 Task: Compose an email with the signature James Flores with the subject Confirmation of a payment and the message As a reminder, our team meeting is scheduled for tomorrow at 10 AM. Please make sure to attend or let us know if you wont be able to make it. from softage.5@softage.net to softage.9@softage.net, select first sentence, change the font color from current to purple and background color to black Send the email. Finally, move the email from Sent Items to the label Educational resources
Action: Mouse moved to (851, 69)
Screenshot: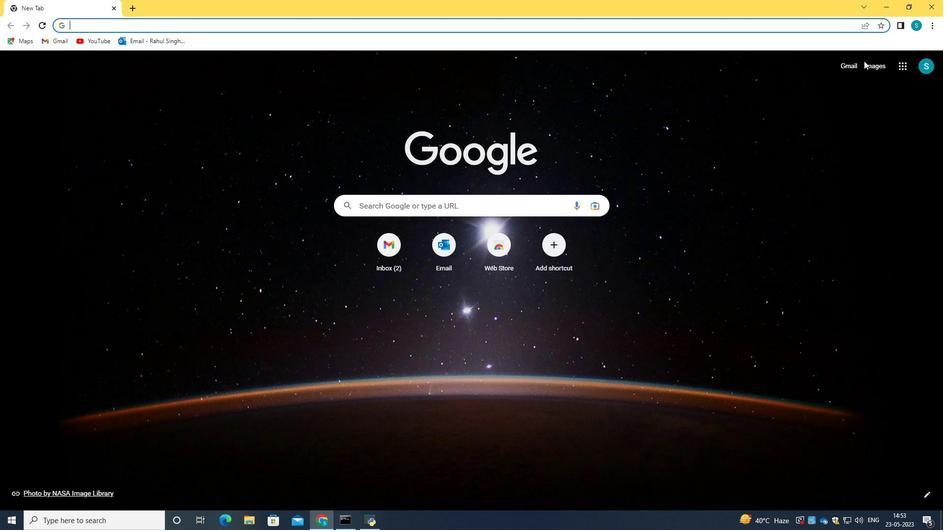 
Action: Mouse pressed left at (851, 69)
Screenshot: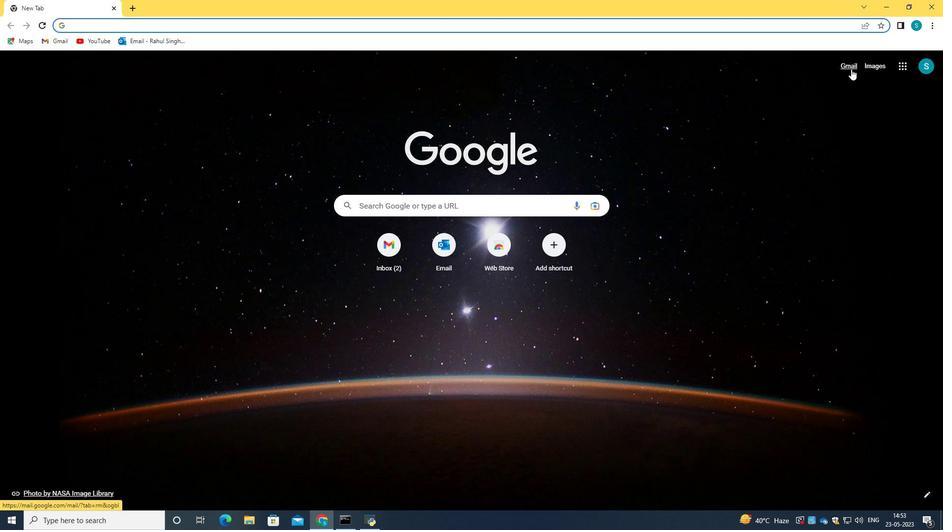 
Action: Mouse moved to (471, 153)
Screenshot: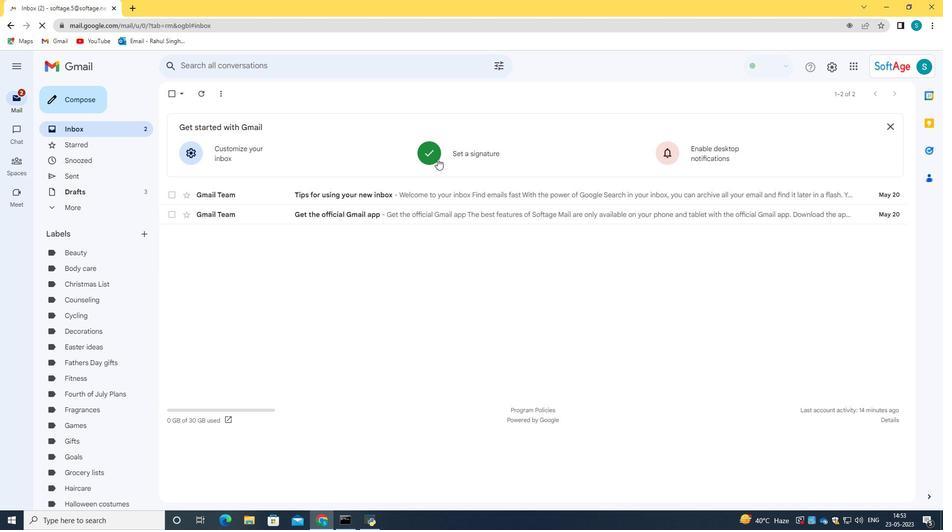 
Action: Mouse pressed left at (471, 153)
Screenshot: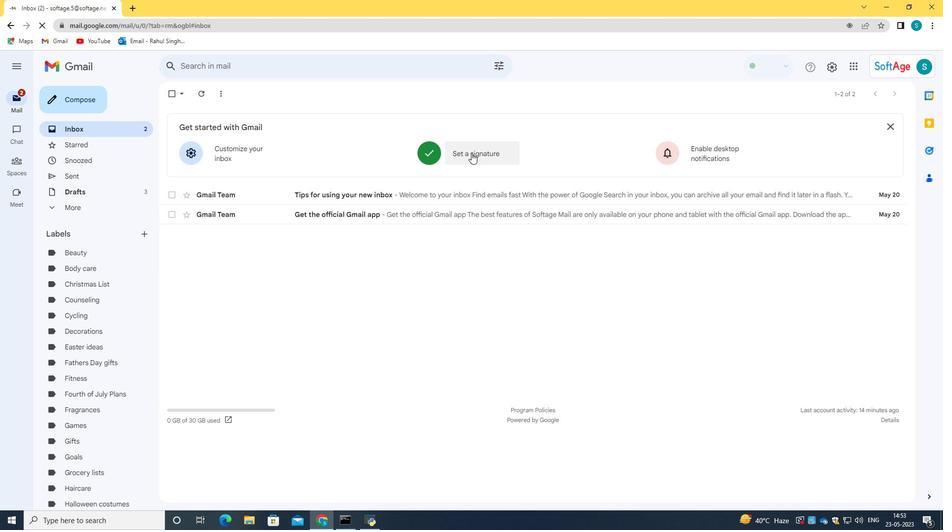 
Action: Mouse moved to (475, 248)
Screenshot: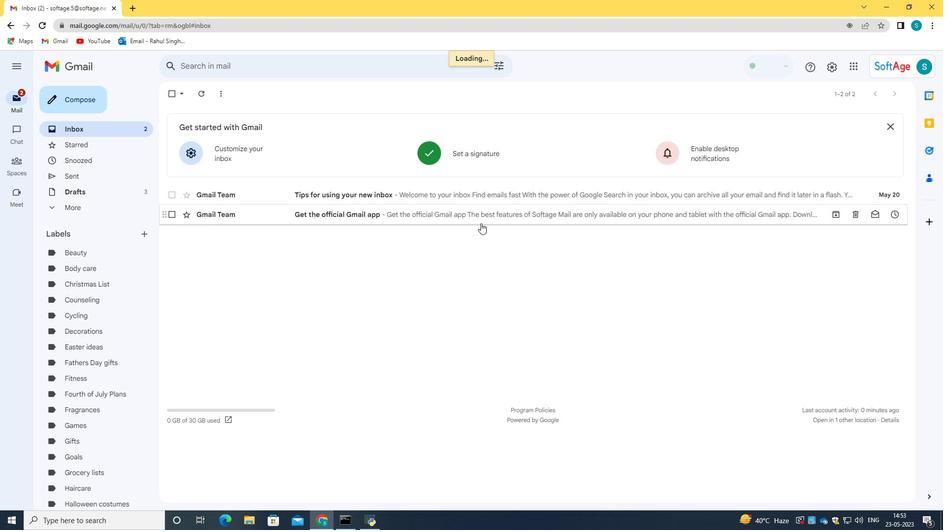 
Action: Mouse scrolled (475, 248) with delta (0, 0)
Screenshot: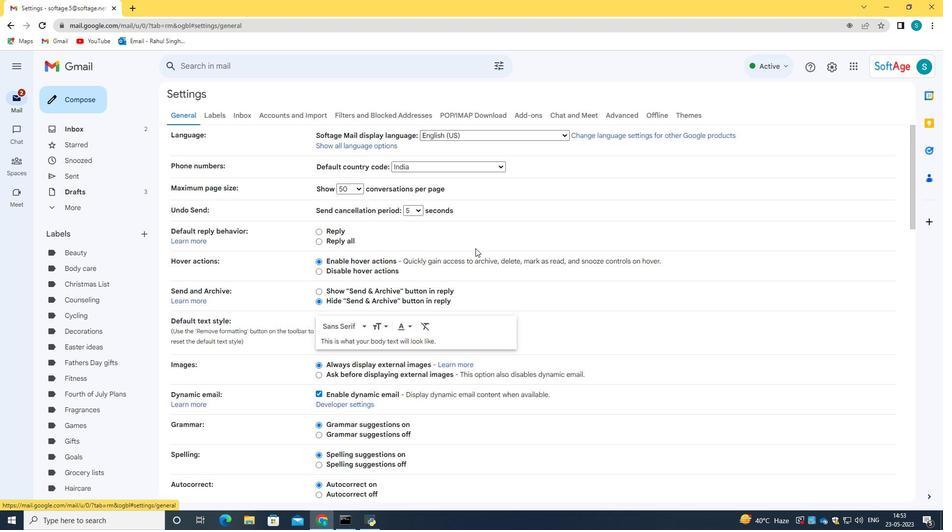 
Action: Mouse scrolled (475, 248) with delta (0, 0)
Screenshot: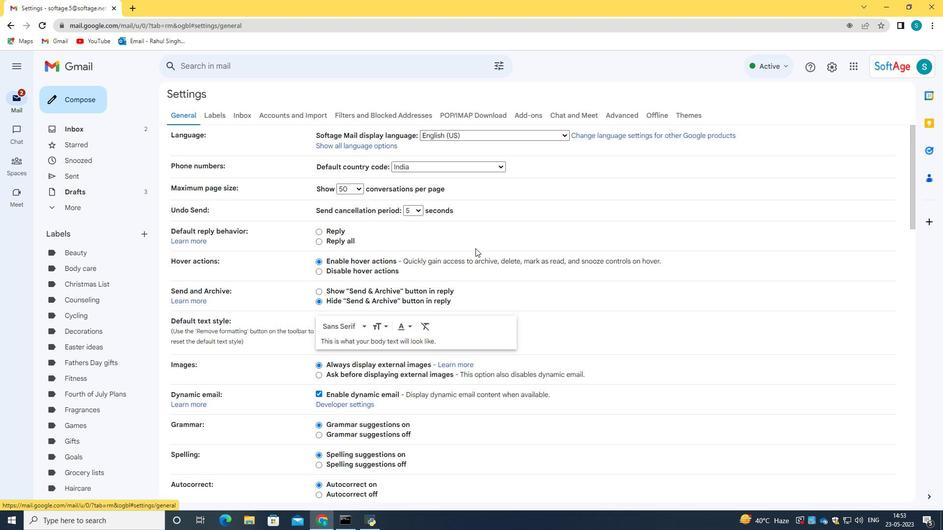 
Action: Mouse scrolled (475, 248) with delta (0, 0)
Screenshot: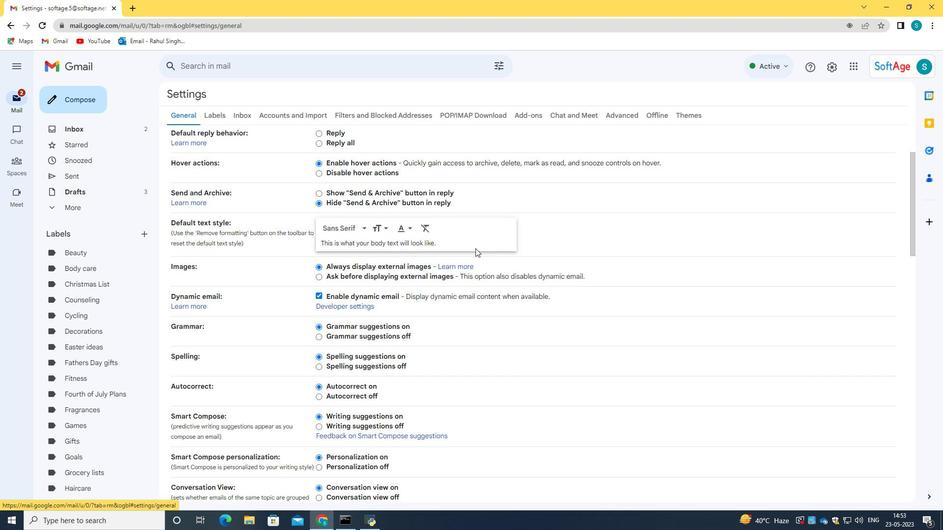 
Action: Mouse scrolled (475, 248) with delta (0, 0)
Screenshot: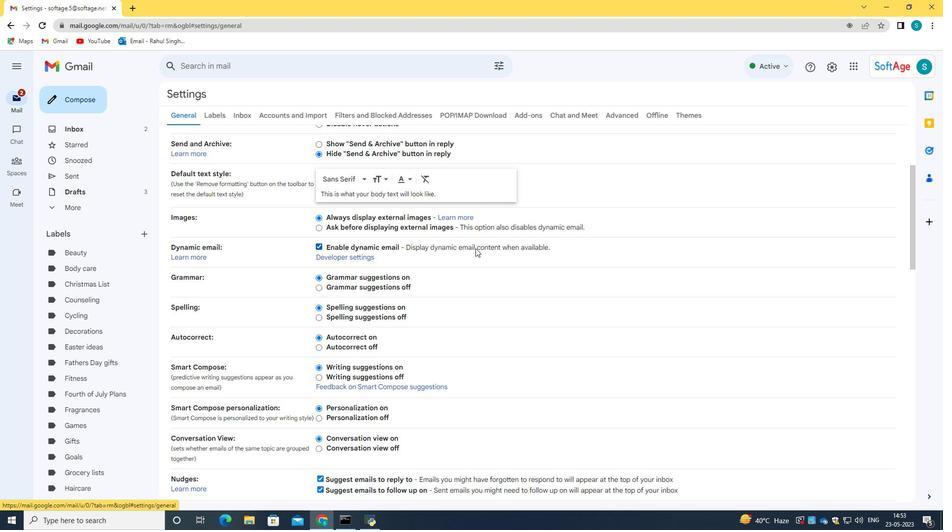 
Action: Mouse scrolled (475, 248) with delta (0, 0)
Screenshot: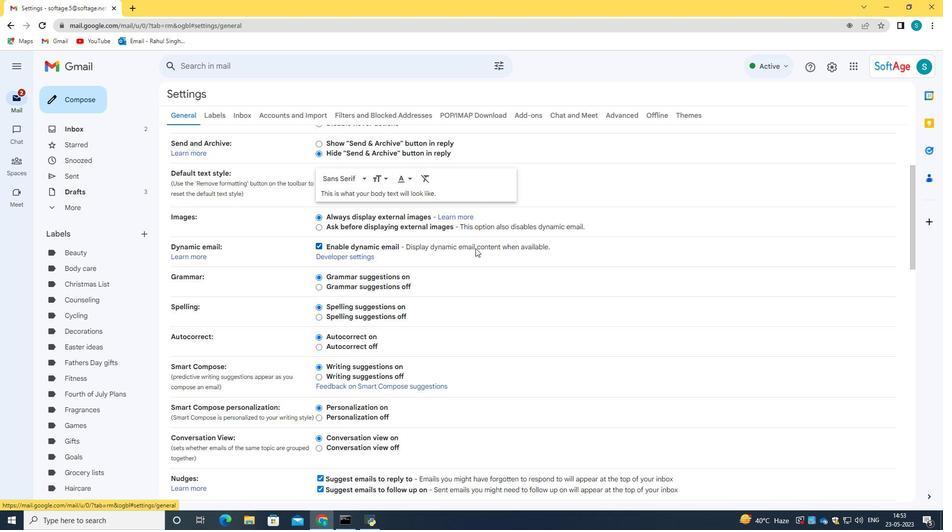 
Action: Mouse scrolled (475, 248) with delta (0, 0)
Screenshot: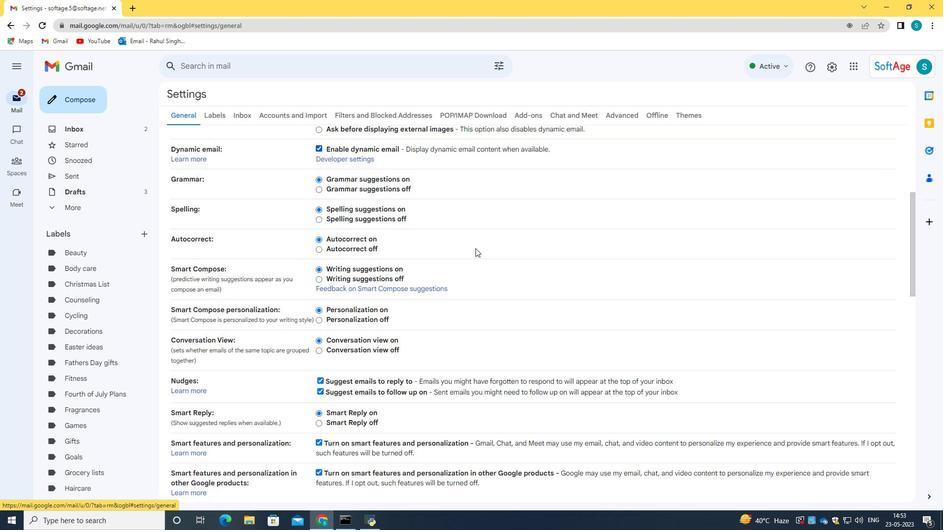 
Action: Mouse scrolled (475, 248) with delta (0, 0)
Screenshot: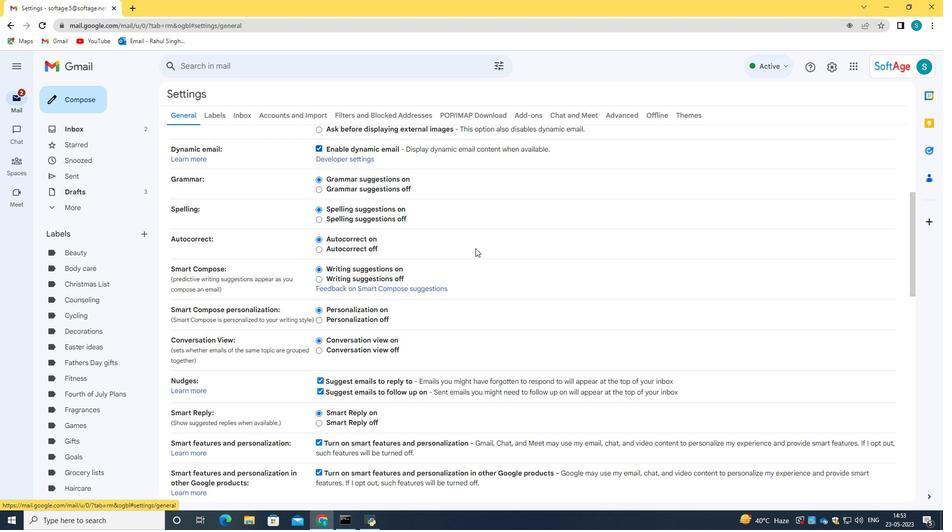
Action: Mouse scrolled (475, 248) with delta (0, 0)
Screenshot: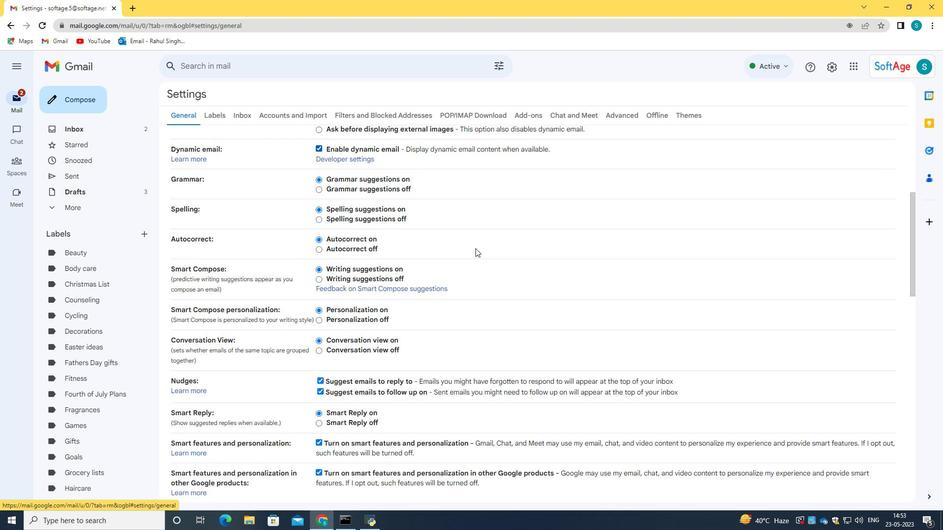 
Action: Mouse scrolled (475, 248) with delta (0, 0)
Screenshot: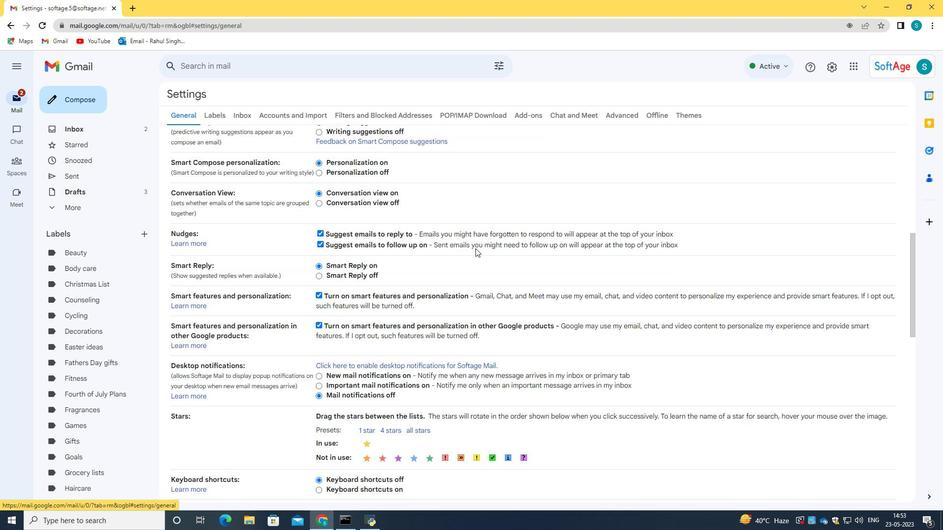 
Action: Mouse scrolled (475, 248) with delta (0, 0)
Screenshot: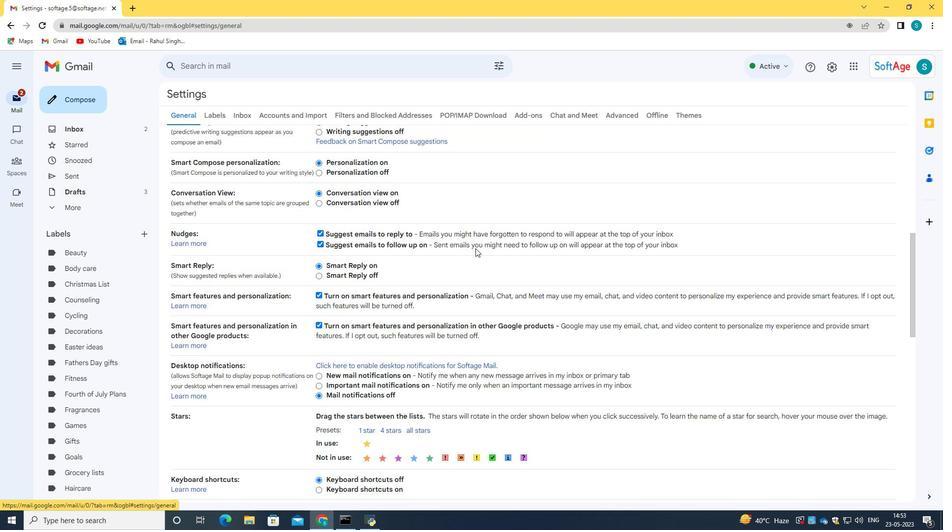 
Action: Mouse scrolled (475, 248) with delta (0, 0)
Screenshot: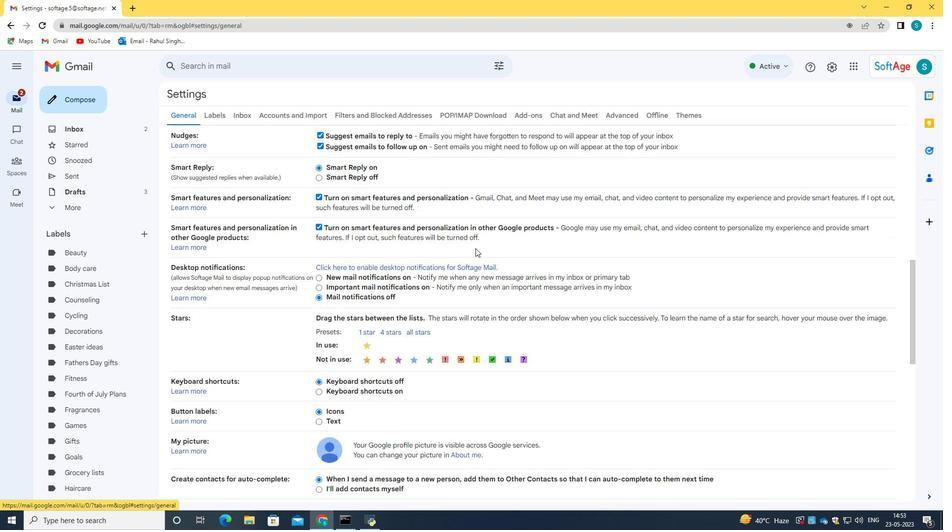 
Action: Mouse scrolled (475, 248) with delta (0, 0)
Screenshot: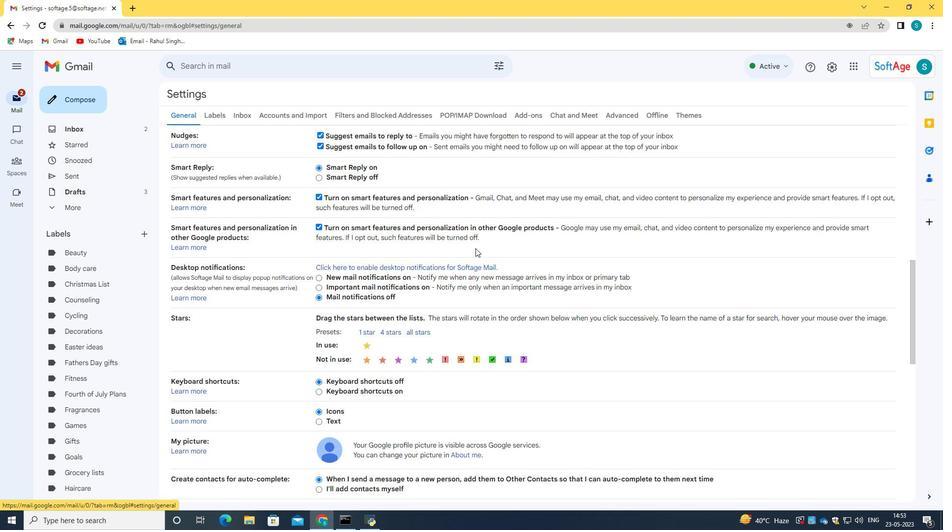 
Action: Mouse scrolled (475, 248) with delta (0, 0)
Screenshot: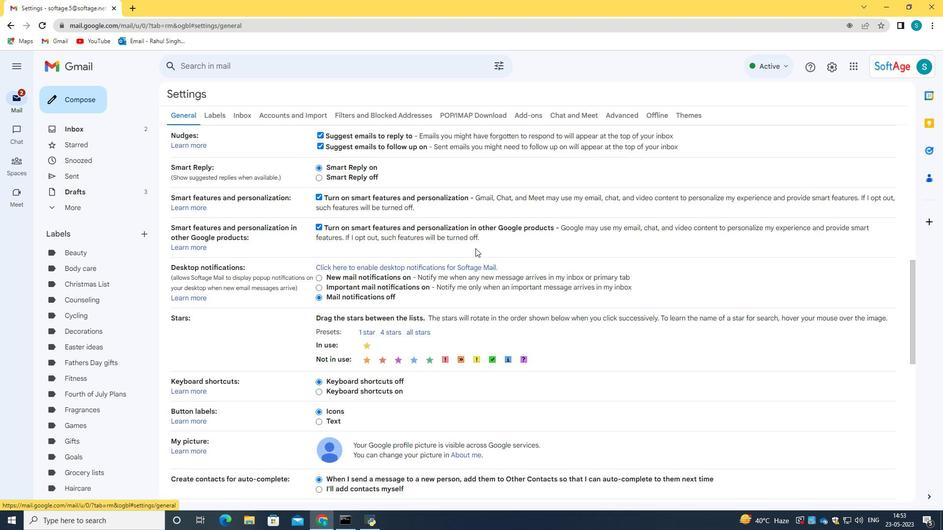 
Action: Mouse scrolled (475, 248) with delta (0, 0)
Screenshot: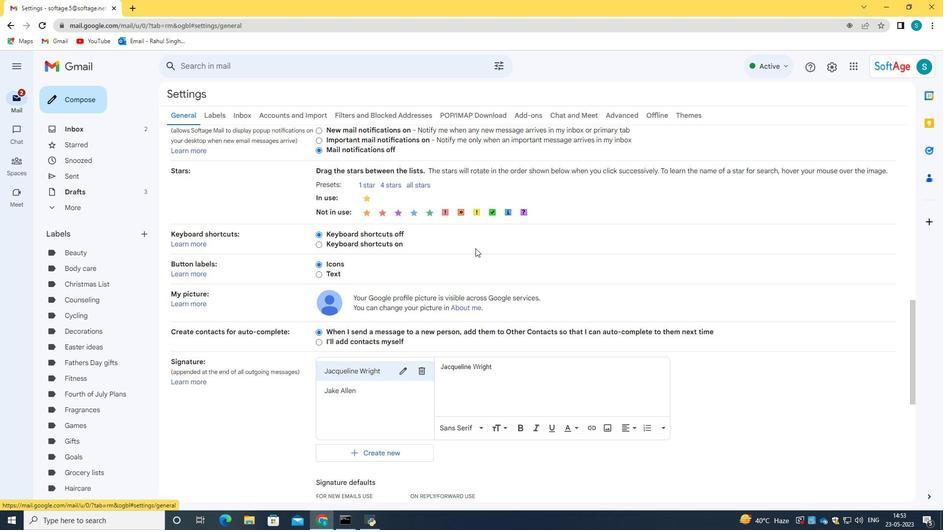 
Action: Mouse moved to (393, 401)
Screenshot: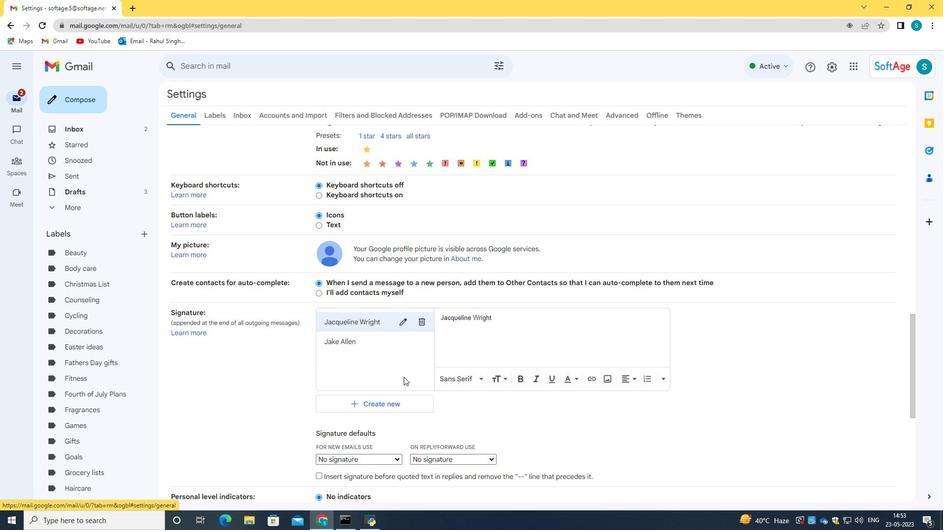 
Action: Mouse pressed left at (393, 401)
Screenshot: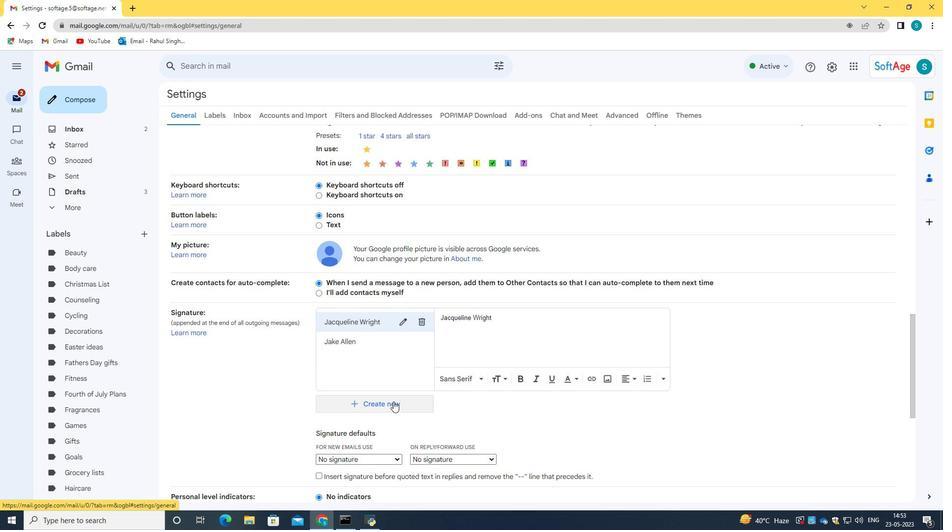 
Action: Mouse moved to (398, 282)
Screenshot: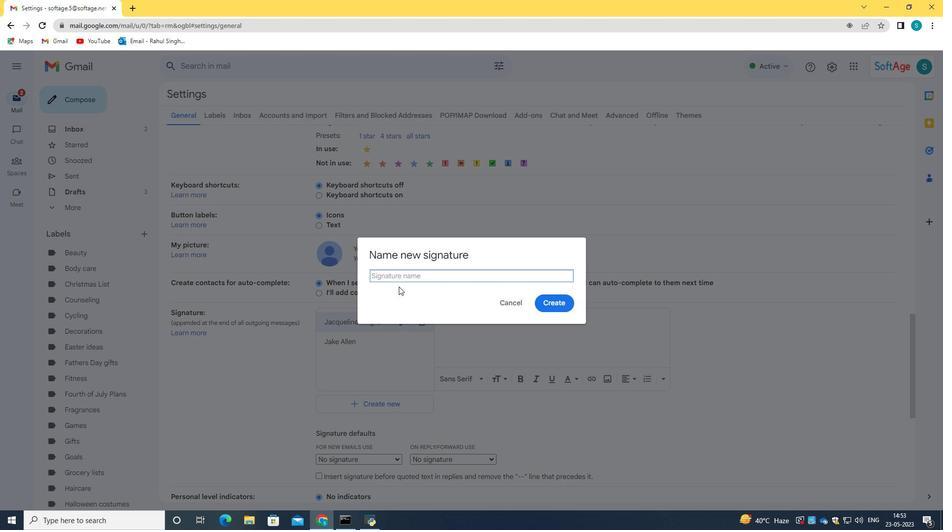 
Action: Key pressed <Key.caps_lock>J<Key.caps_lock>ames<Key.space><Key.caps_lock>F<Key.caps_lock>lores
Screenshot: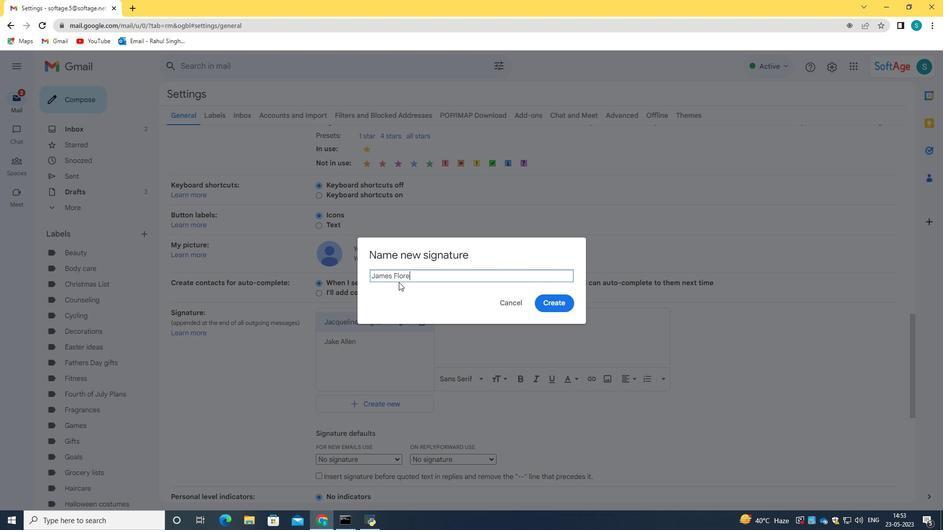 
Action: Mouse moved to (549, 302)
Screenshot: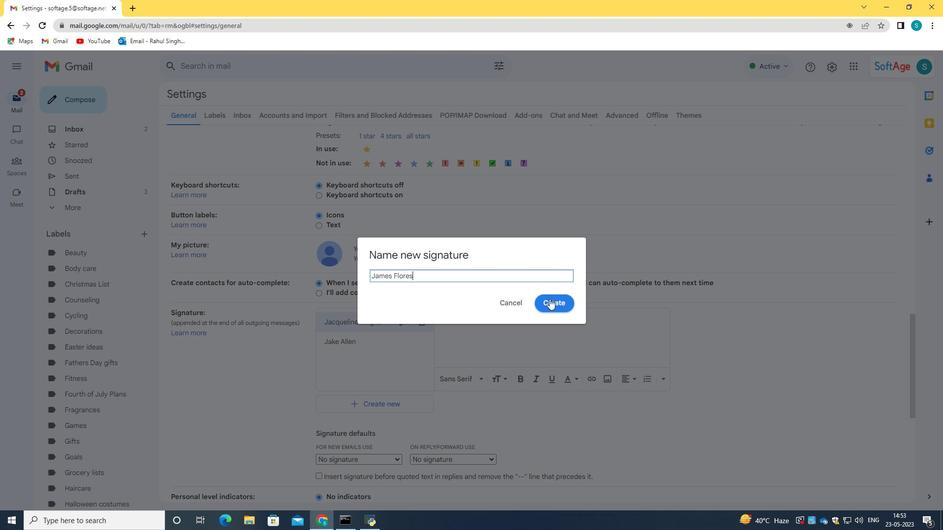 
Action: Mouse pressed left at (549, 302)
Screenshot: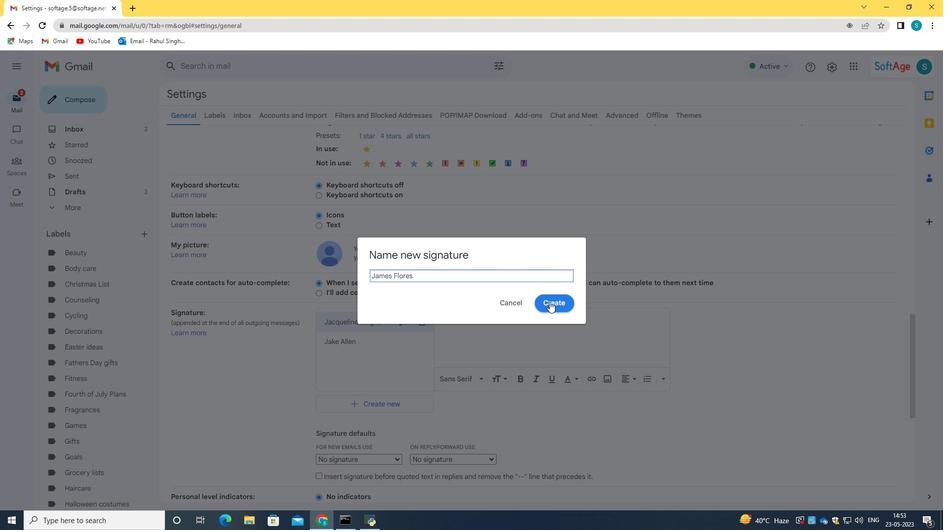 
Action: Mouse moved to (519, 339)
Screenshot: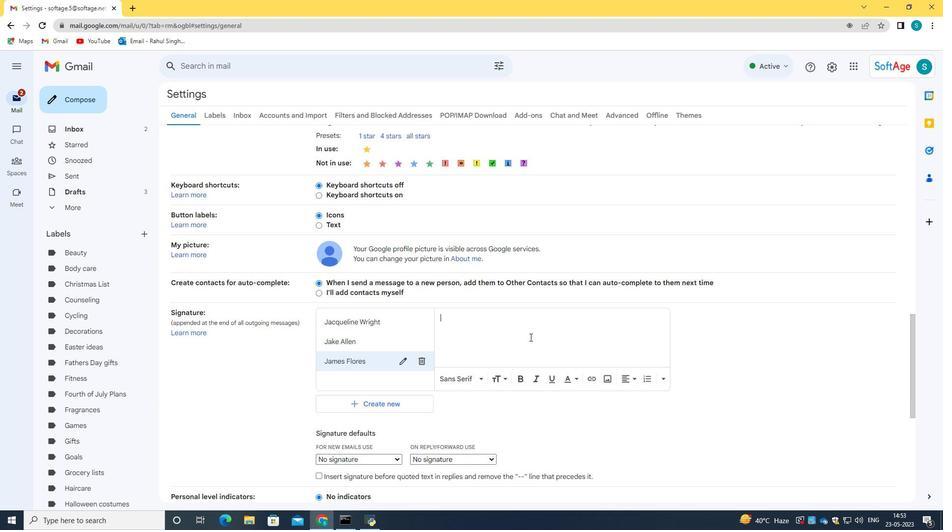 
Action: Mouse pressed left at (519, 339)
Screenshot: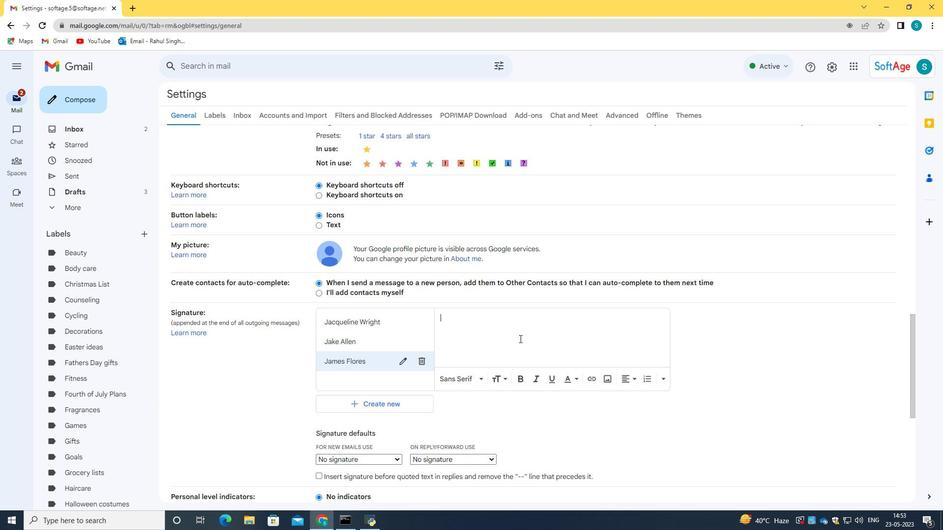 
Action: Key pressed <Key.shift><Key.shift><Key.shift><Key.shift>James<Key.shift>Flores
Screenshot: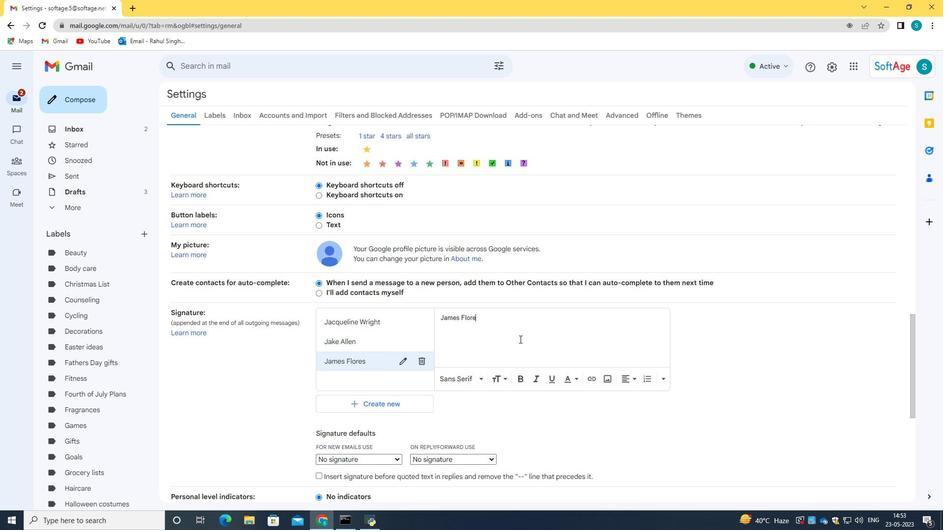 
Action: Mouse moved to (501, 332)
Screenshot: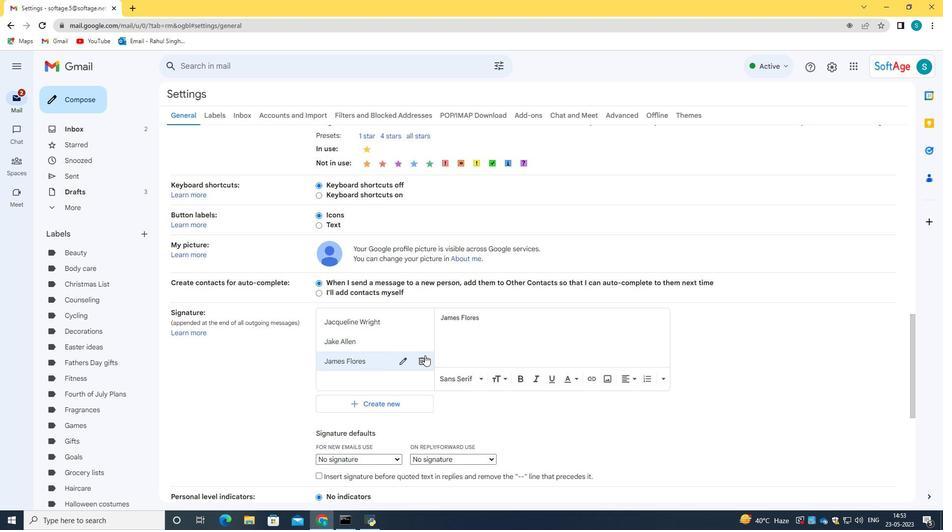 
Action: Mouse scrolled (501, 332) with delta (0, 0)
Screenshot: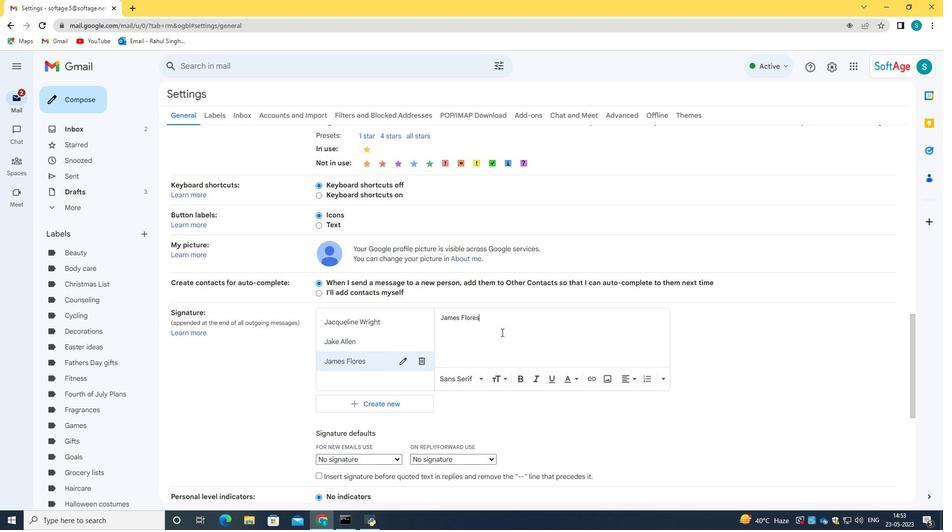 
Action: Mouse scrolled (501, 332) with delta (0, 0)
Screenshot: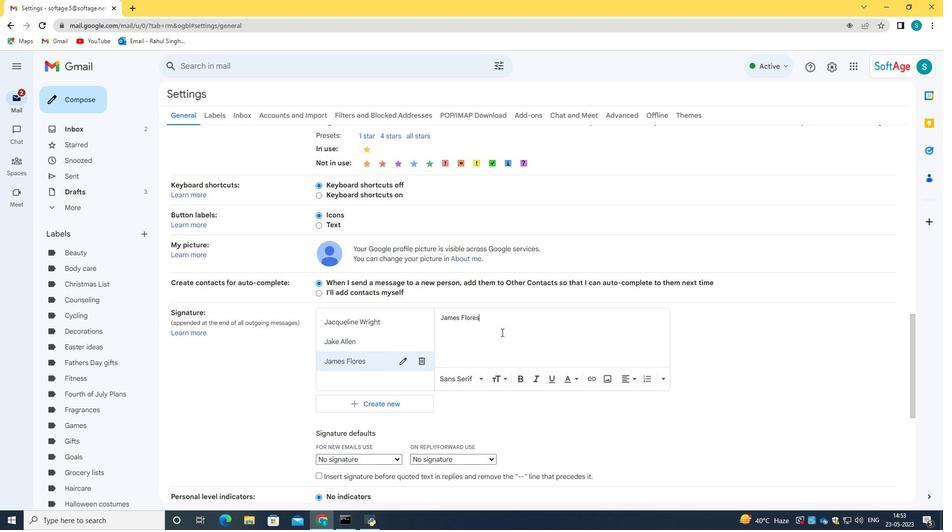 
Action: Mouse scrolled (501, 332) with delta (0, 0)
Screenshot: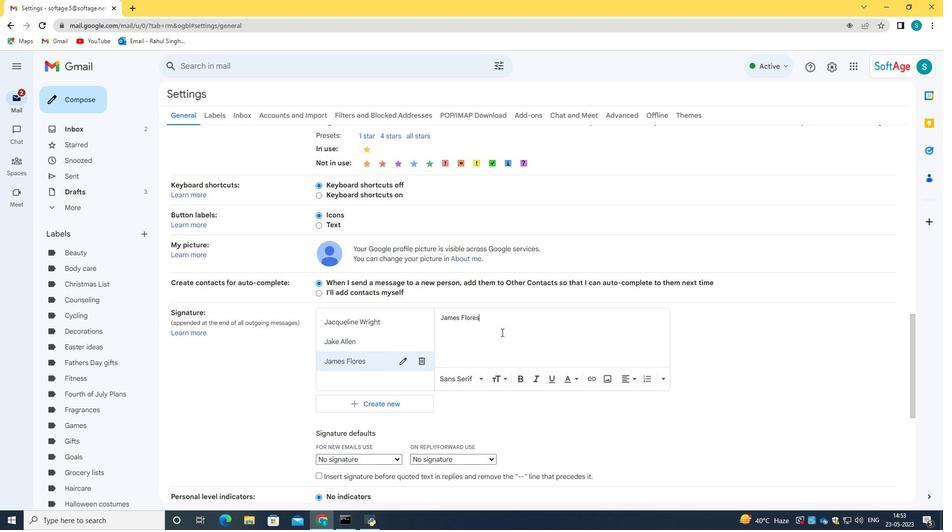 
Action: Mouse scrolled (501, 332) with delta (0, 0)
Screenshot: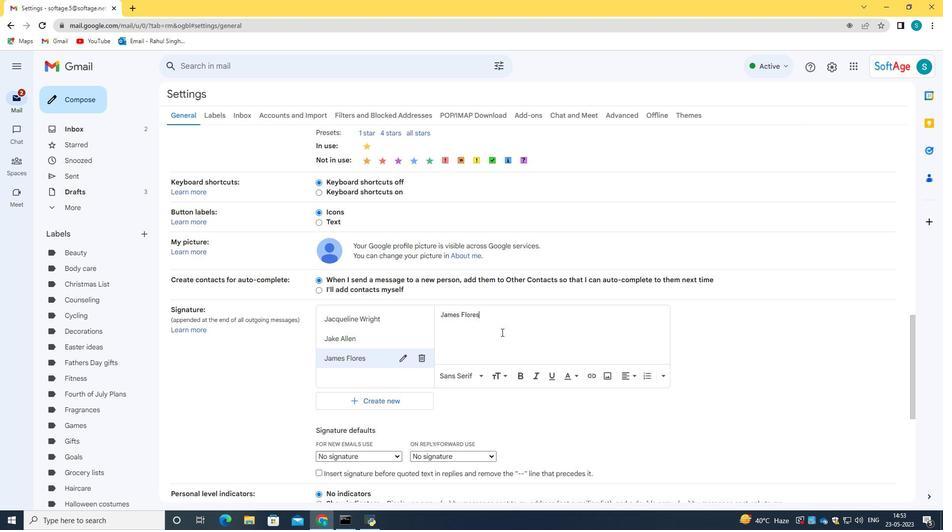 
Action: Mouse scrolled (501, 332) with delta (0, 0)
Screenshot: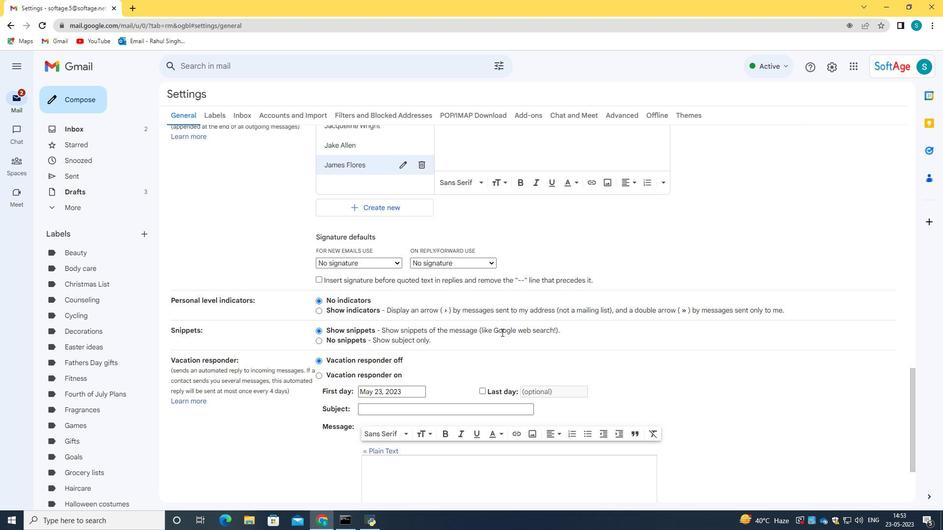 
Action: Mouse scrolled (501, 332) with delta (0, 0)
Screenshot: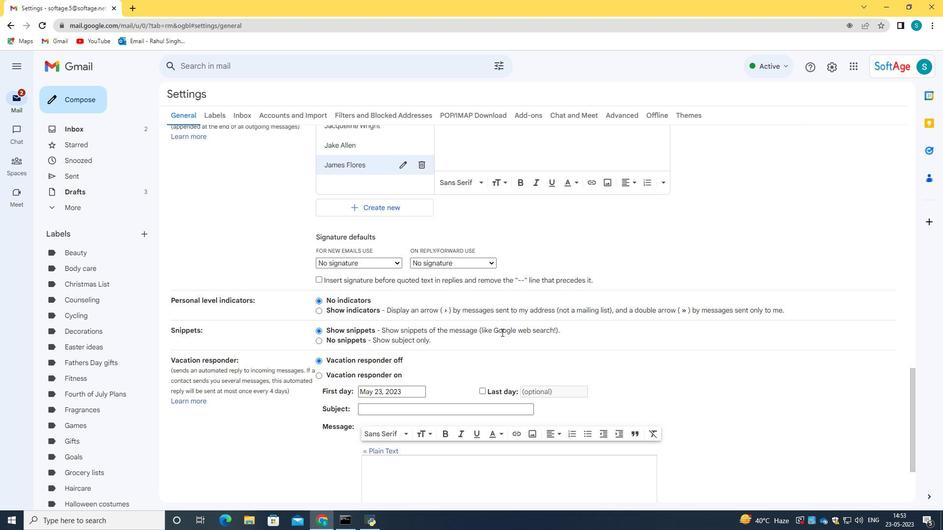 
Action: Mouse scrolled (501, 332) with delta (0, 0)
Screenshot: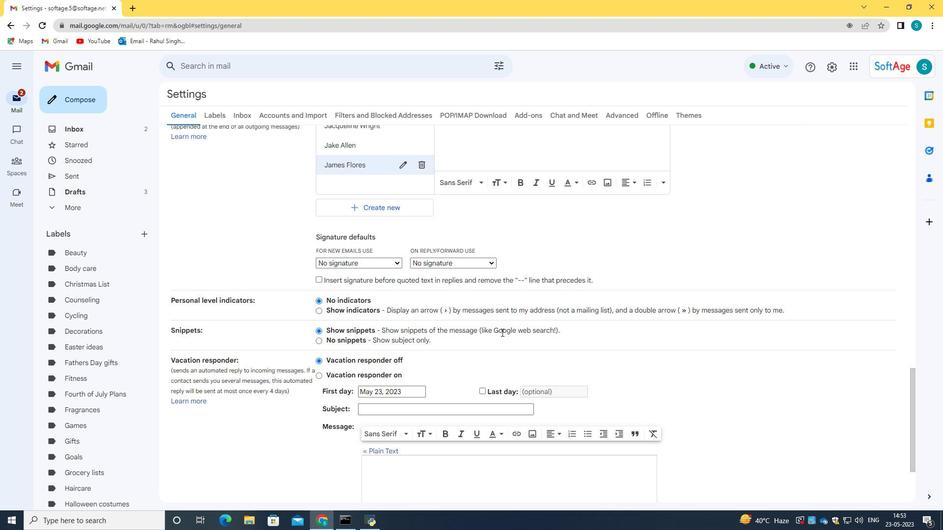 
Action: Mouse moved to (507, 450)
Screenshot: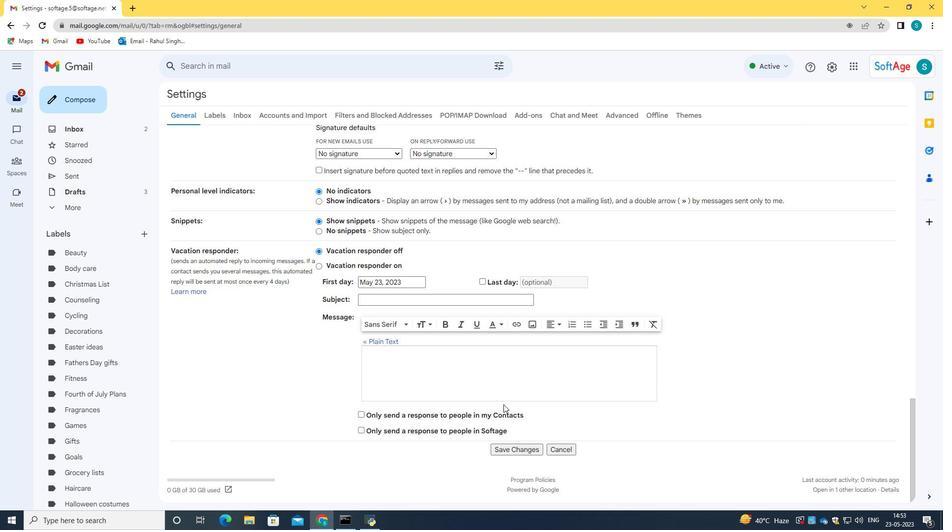 
Action: Mouse pressed left at (507, 450)
Screenshot: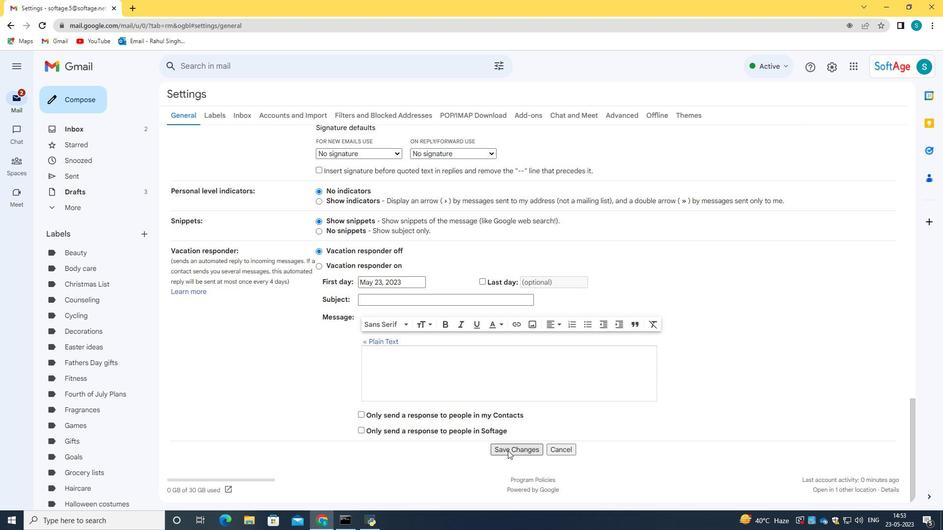 
Action: Mouse moved to (52, 98)
Screenshot: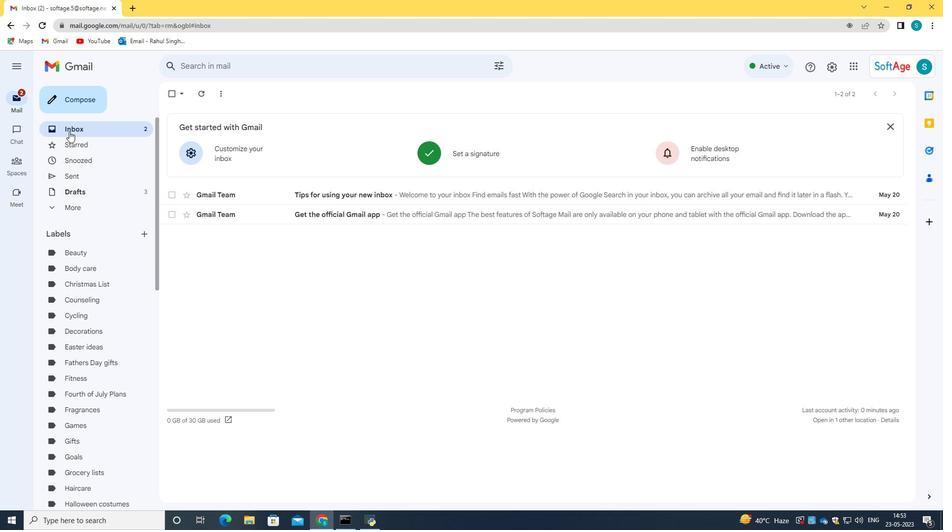 
Action: Mouse pressed left at (52, 98)
Screenshot: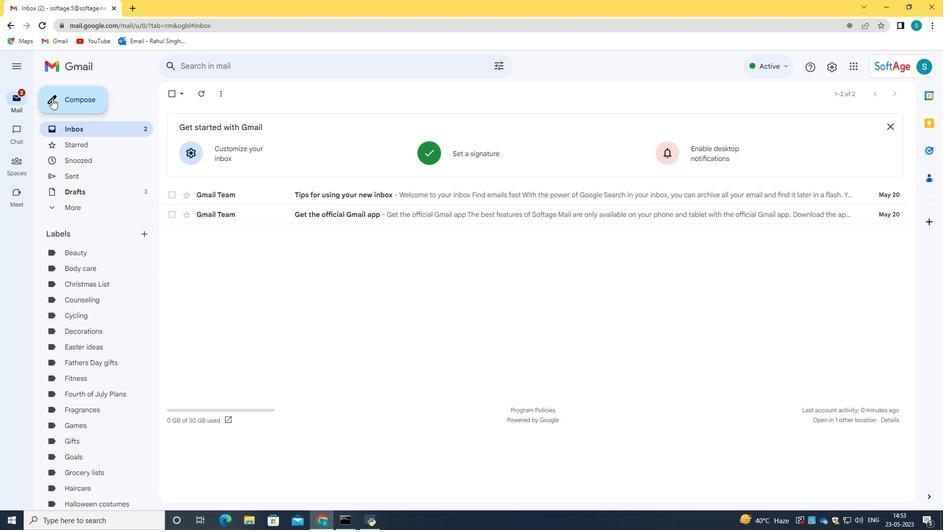 
Action: Mouse moved to (889, 215)
Screenshot: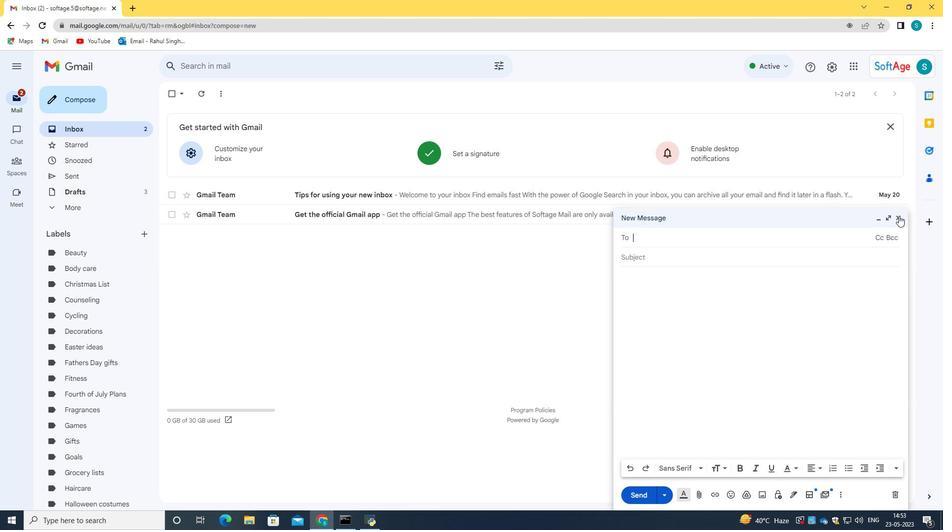 
Action: Mouse pressed left at (889, 215)
Screenshot: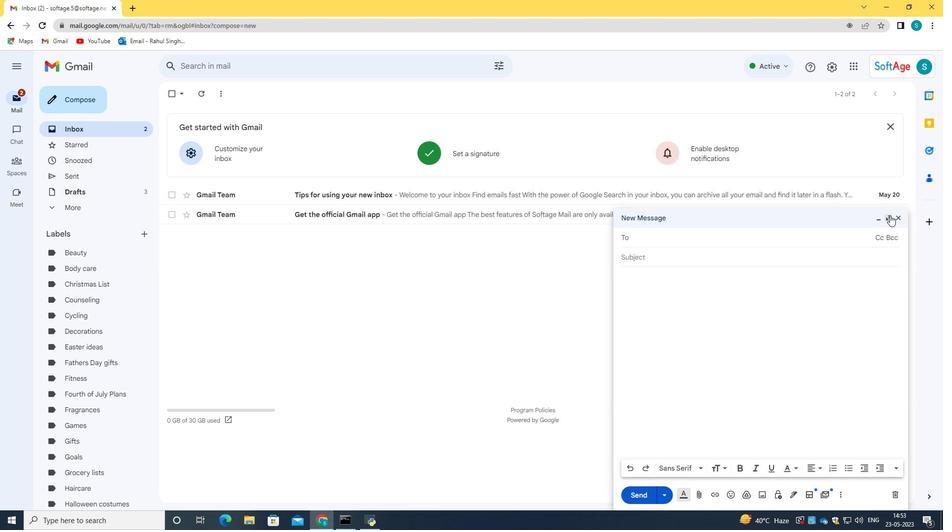 
Action: Mouse moved to (249, 482)
Screenshot: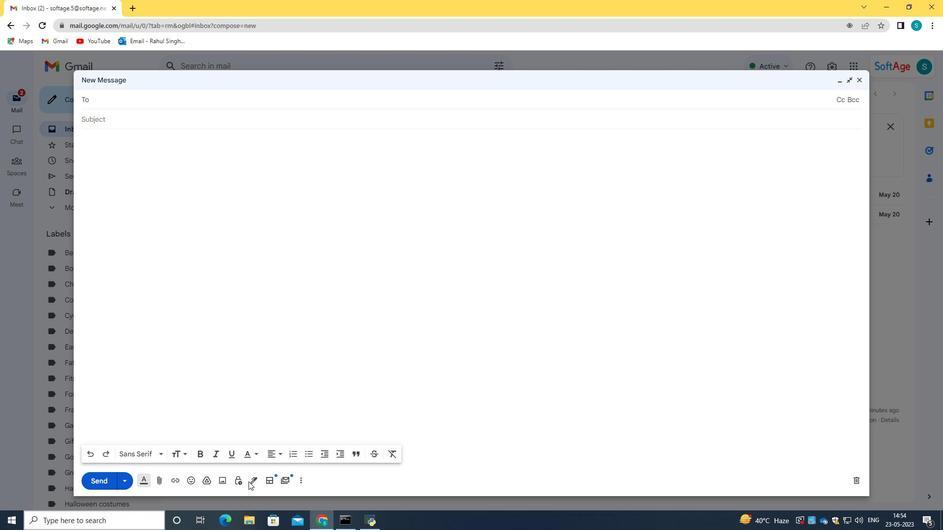 
Action: Mouse pressed left at (249, 482)
Screenshot: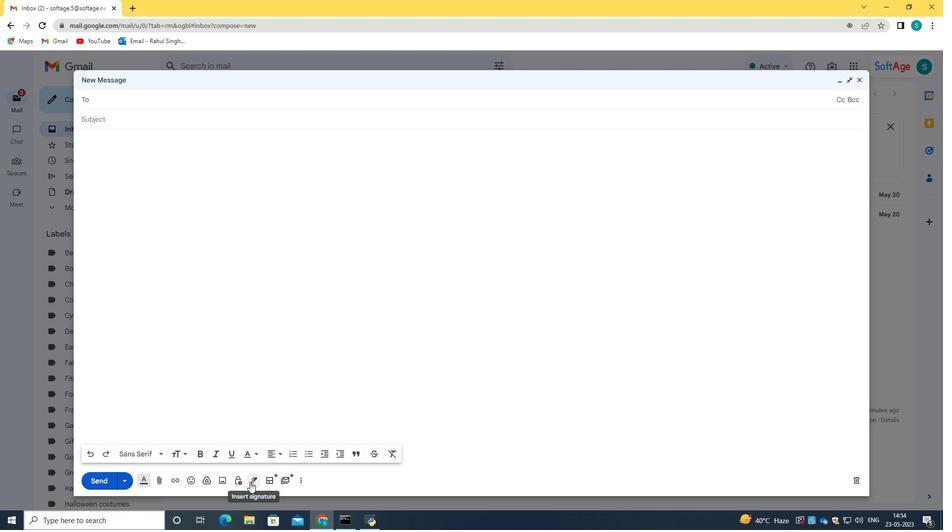 
Action: Mouse moved to (282, 462)
Screenshot: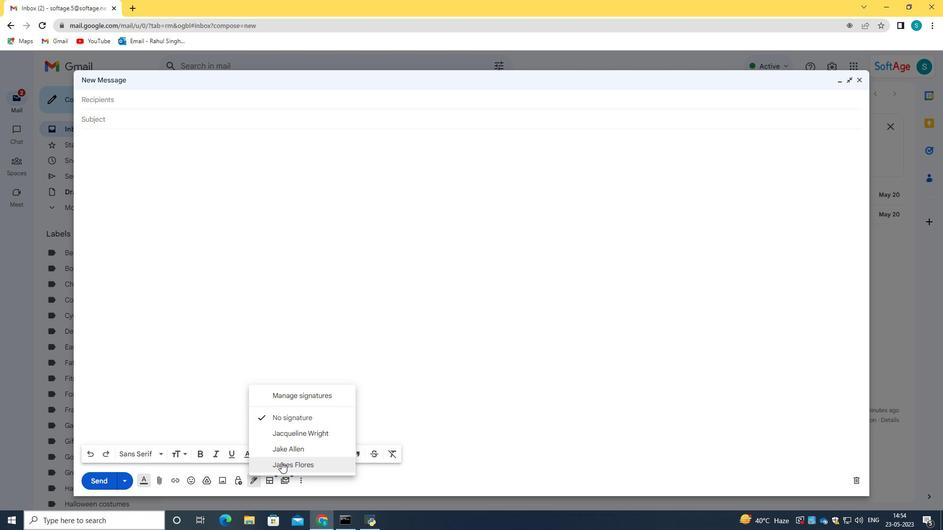
Action: Mouse pressed left at (282, 462)
Screenshot: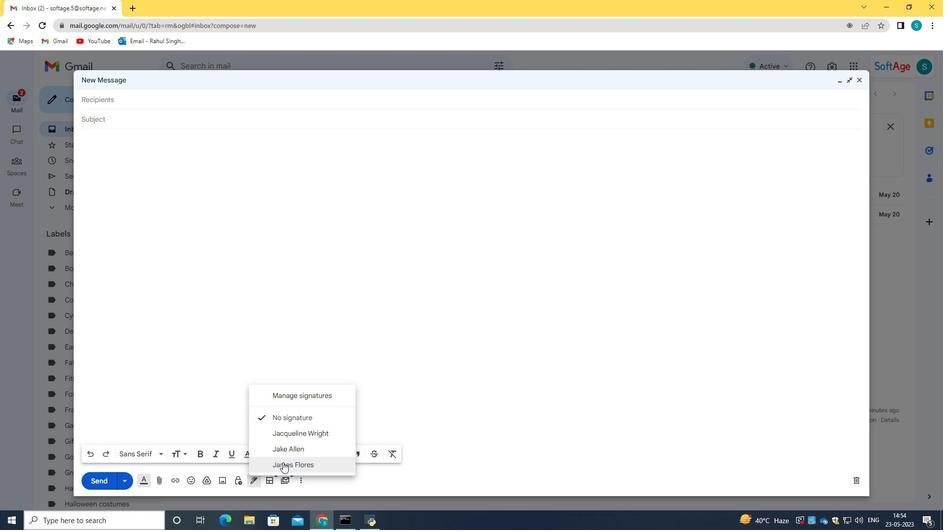 
Action: Mouse moved to (147, 117)
Screenshot: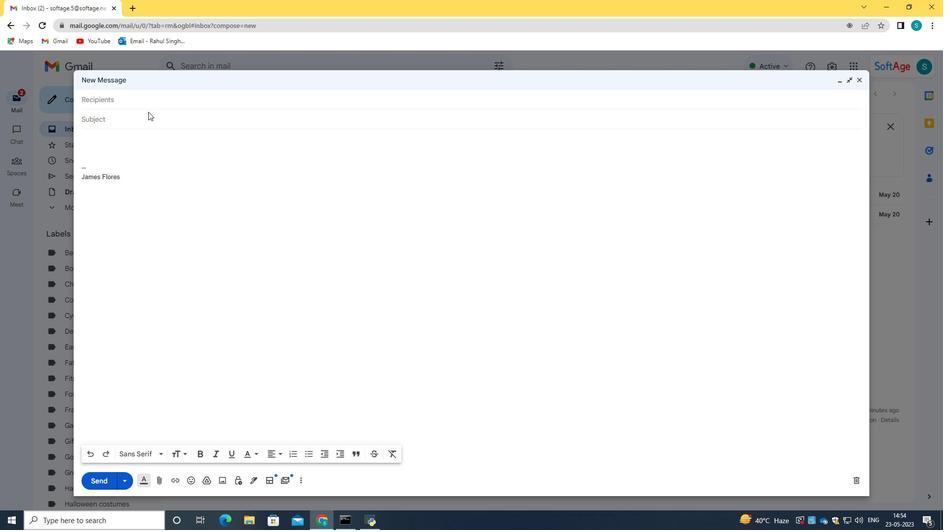 
Action: Mouse pressed left at (147, 117)
Screenshot: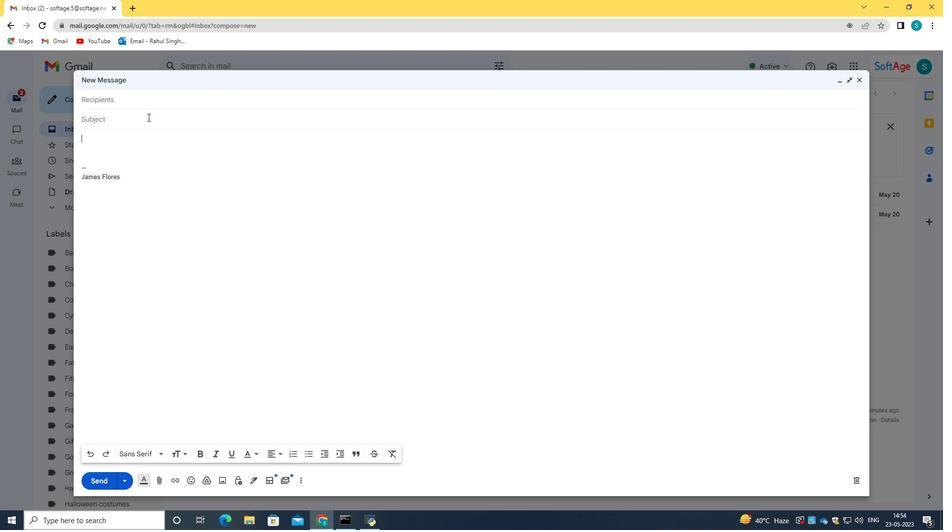 
Action: Key pressed <Key.caps_lock>C<Key.caps_lock>onfirmation<Key.space>of<Key.space>a<Key.space>payment
Screenshot: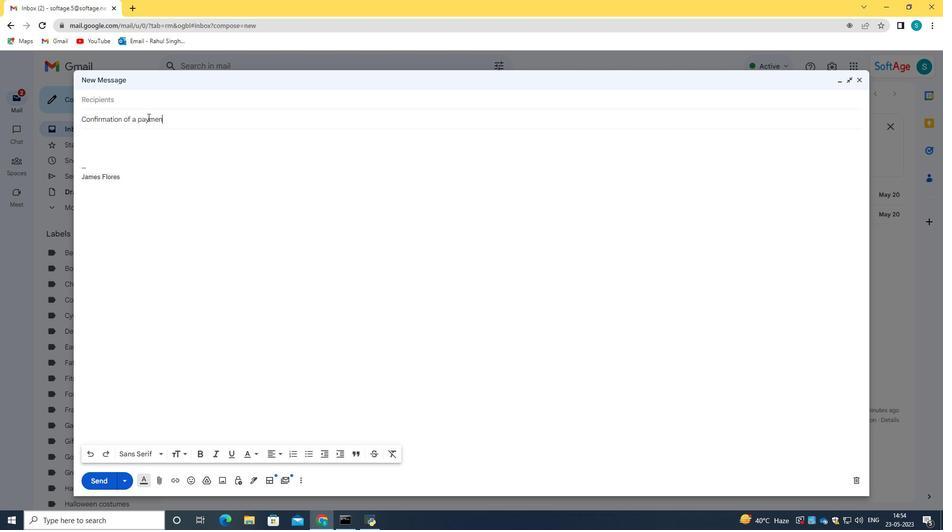 
Action: Mouse moved to (96, 141)
Screenshot: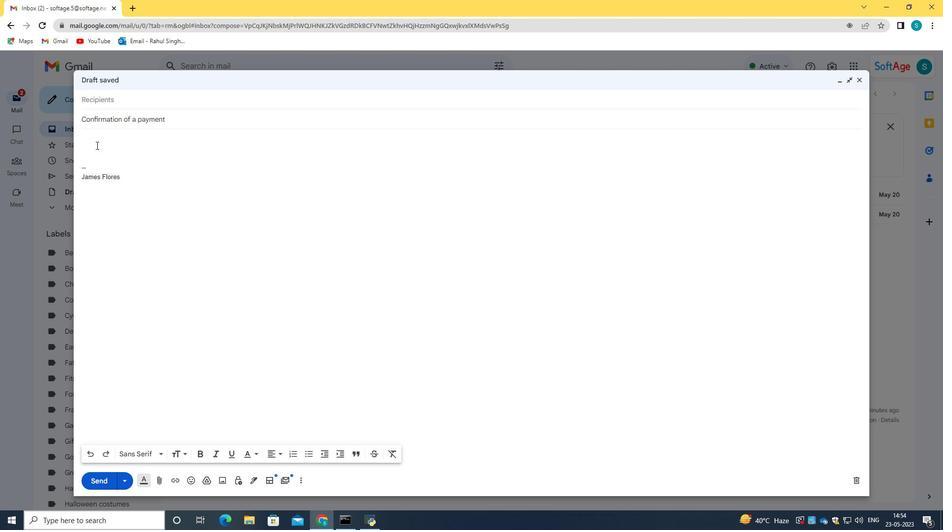 
Action: Mouse pressed left at (96, 141)
Screenshot: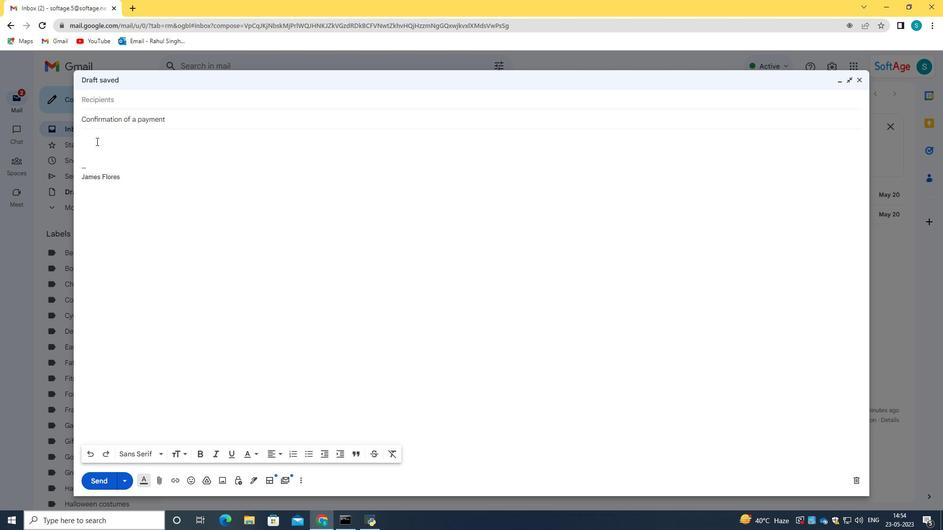 
Action: Key pressed <Key.caps_lock>A<Key.caps_lock>s<Key.space>a<Key.space>reminder,<Key.space>our<Key.space>team<Key.space>meeting<Key.space>is<Key.space>scheduled<Key.space>for<Key.space>tomorrow<Key.space>at<Key.space>10a<Key.backspace><Key.shift>AAAM<Key.backspace><Key.backspace><Key.backspace><Key.shift>M.<Key.space><Key.caps_lock>P<Key.caps_lock>lease<Key.space>make<Key.space>sure<Key.space>to<Key.space>attend<Key.space>or<Key.space>let<Key.space>us<Key.space>know<Key.space>if<Key.space>you<Key.space>wont<Key.space>be<Key.space>able<Key.space><Key.left><Key.left><Key.left><Key.left><Key.left><Key.left><Key.left><Key.left><Key.left>
Screenshot: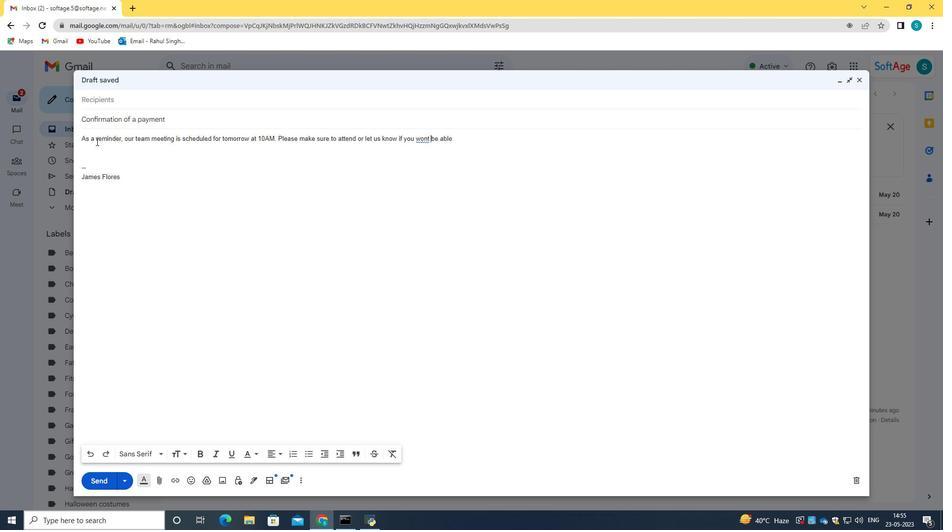 
Action: Mouse moved to (421, 150)
Screenshot: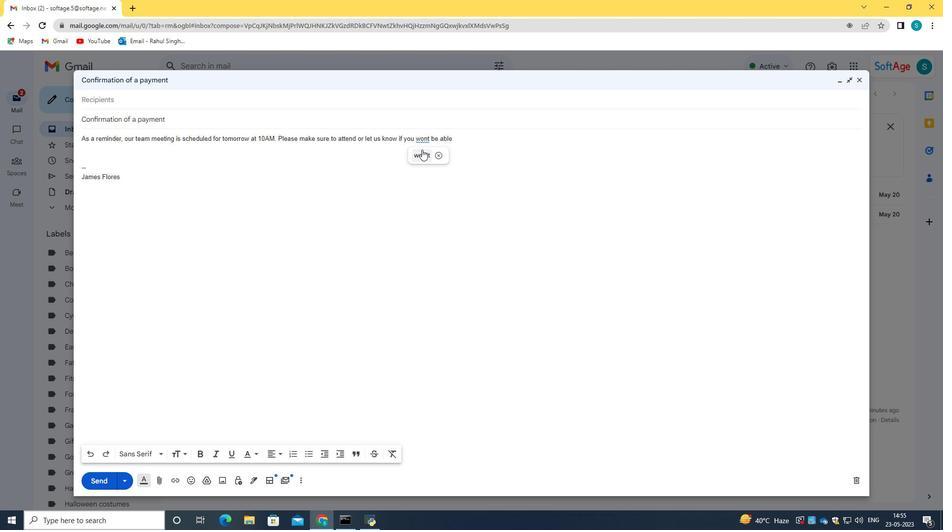 
Action: Mouse pressed left at (421, 150)
Screenshot: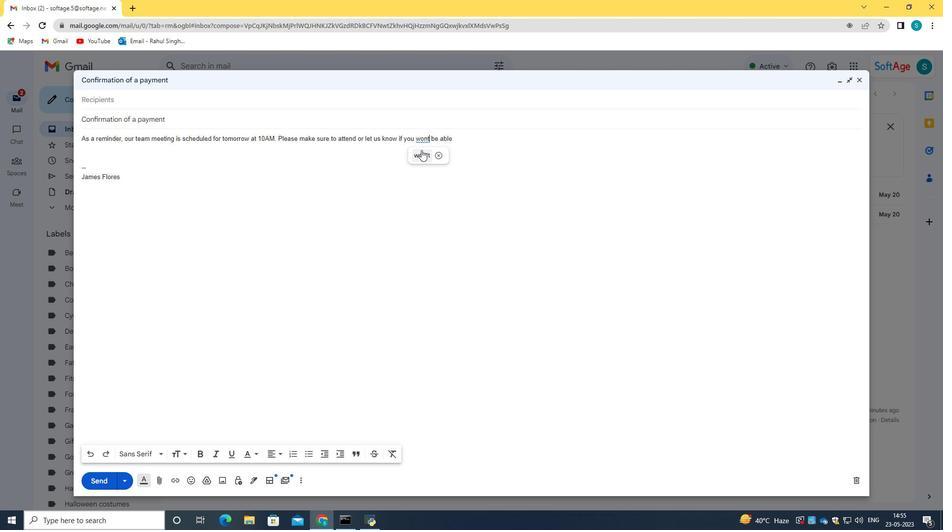 
Action: Mouse moved to (460, 137)
Screenshot: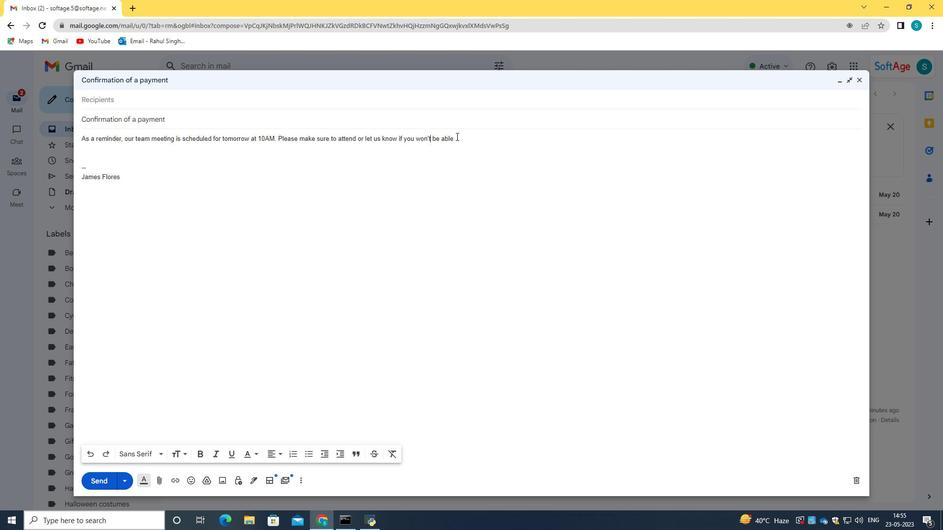 
Action: Mouse pressed left at (460, 137)
Screenshot: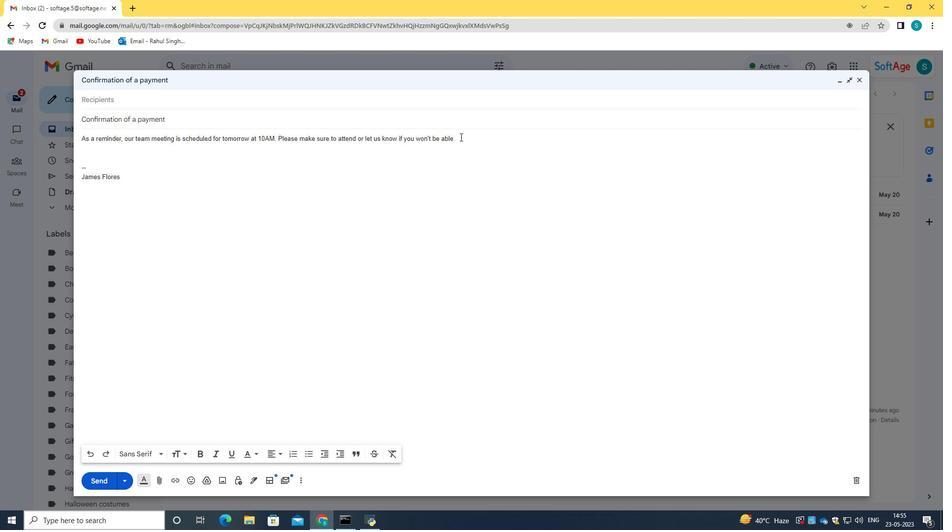 
Action: Key pressed to<Key.space>make<Key.space>it.
Screenshot: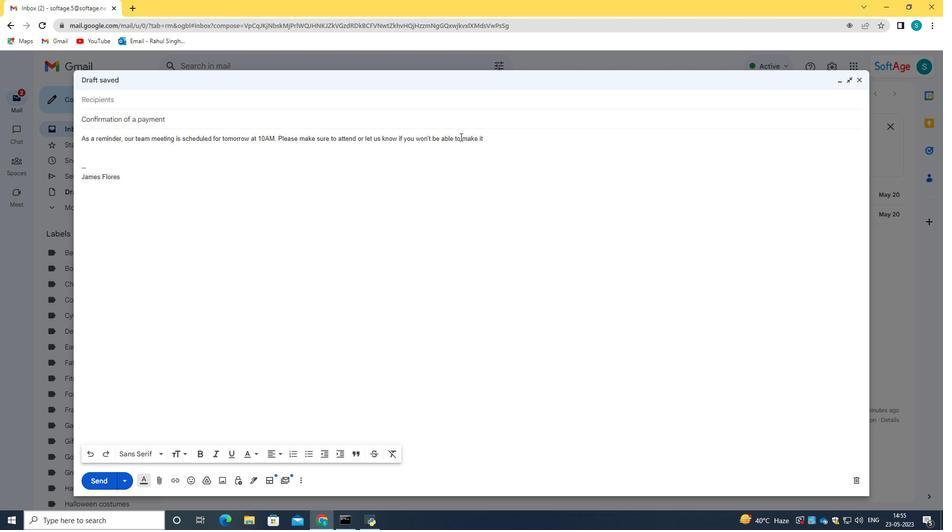 
Action: Mouse moved to (140, 100)
Screenshot: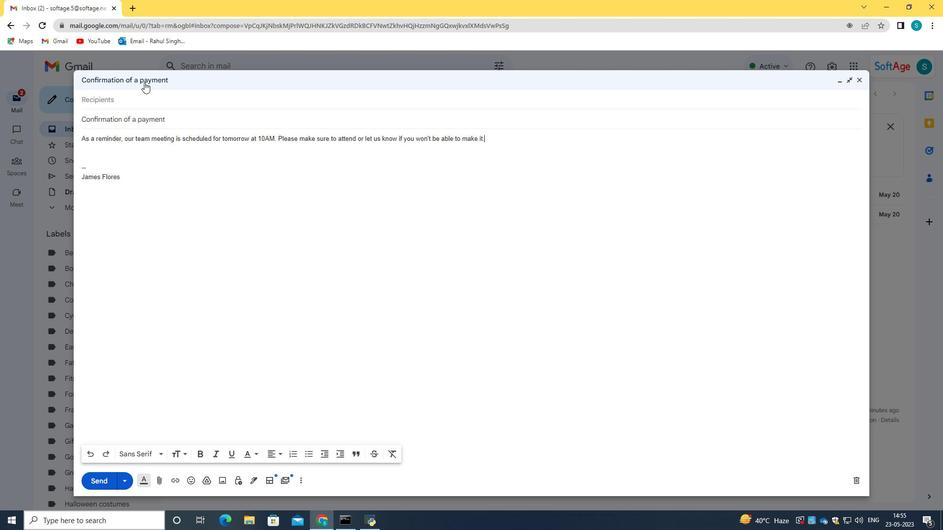 
Action: Mouse pressed left at (140, 100)
Screenshot: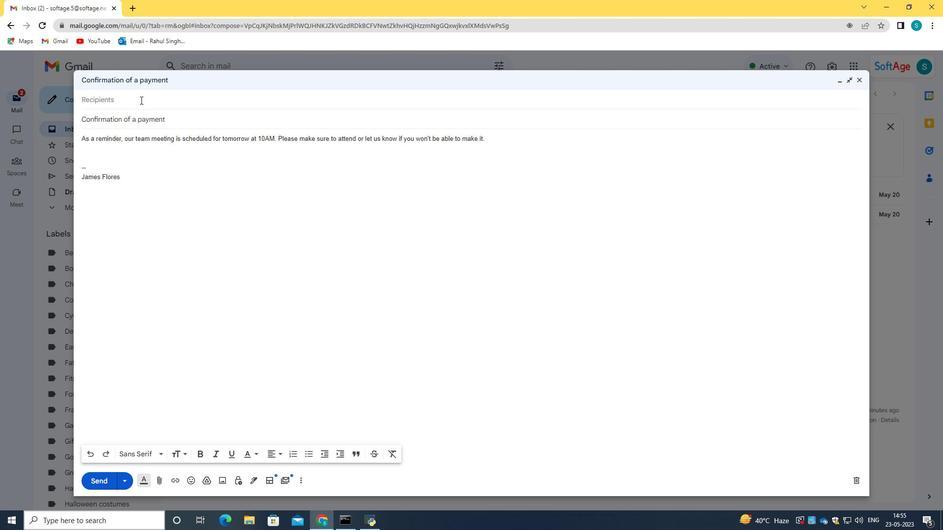 
Action: Key pressed softage.9<Key.shift>@softage.net
Screenshot: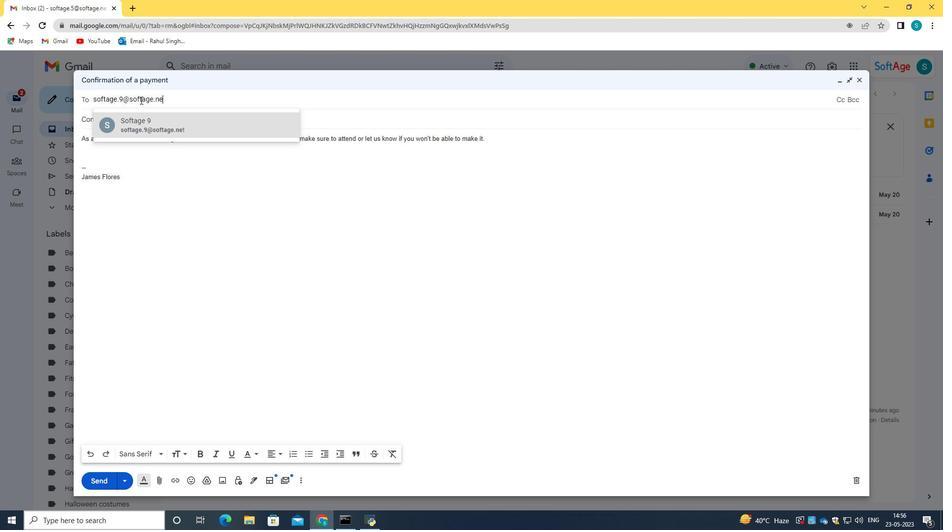 
Action: Mouse moved to (169, 133)
Screenshot: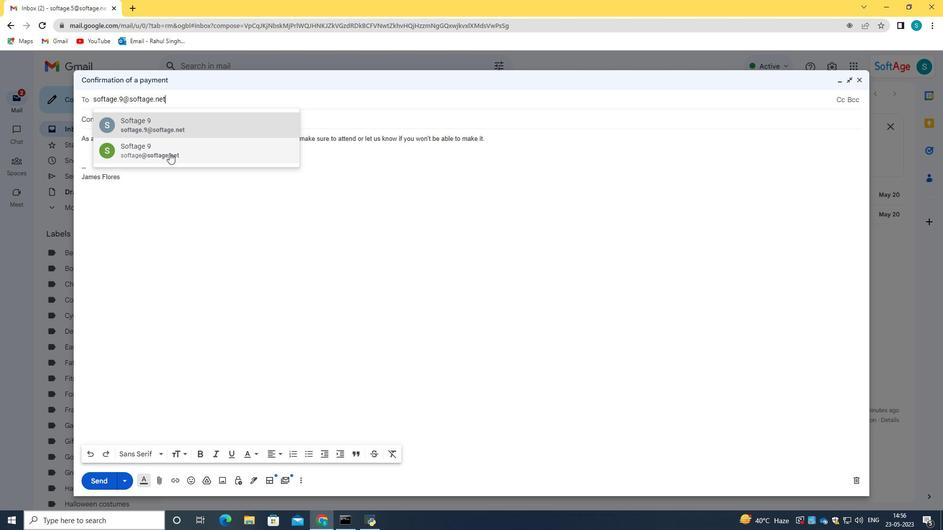 
Action: Mouse pressed left at (169, 133)
Screenshot: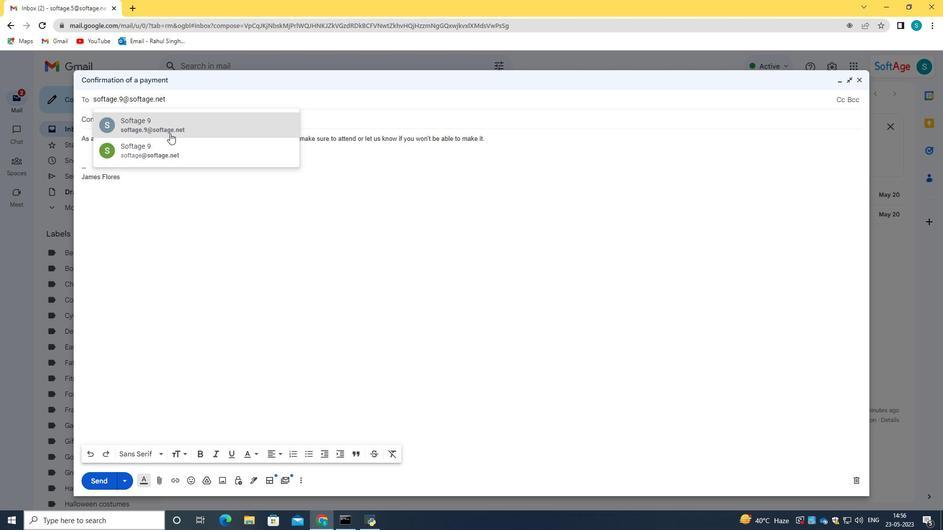 
Action: Mouse moved to (83, 147)
Screenshot: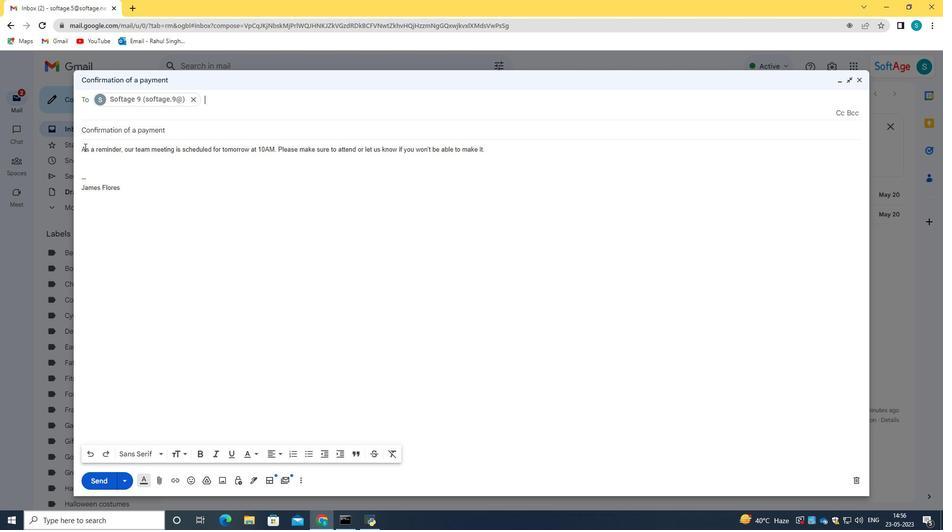 
Action: Mouse pressed left at (83, 147)
Screenshot: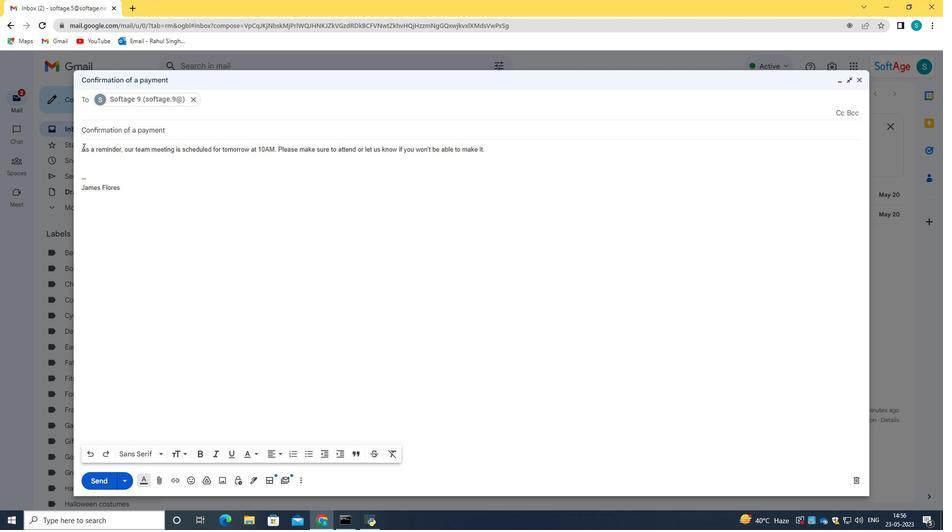 
Action: Mouse moved to (276, 135)
Screenshot: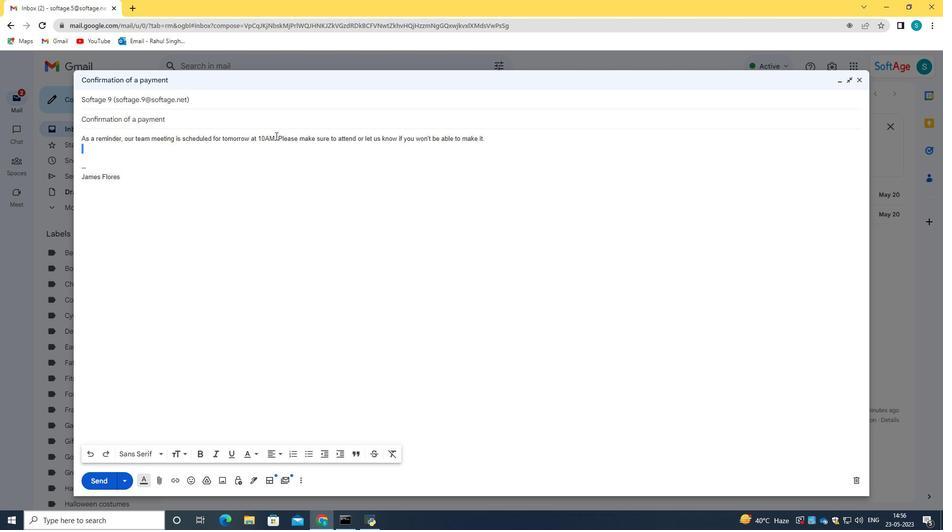 
Action: Mouse pressed left at (276, 135)
Screenshot: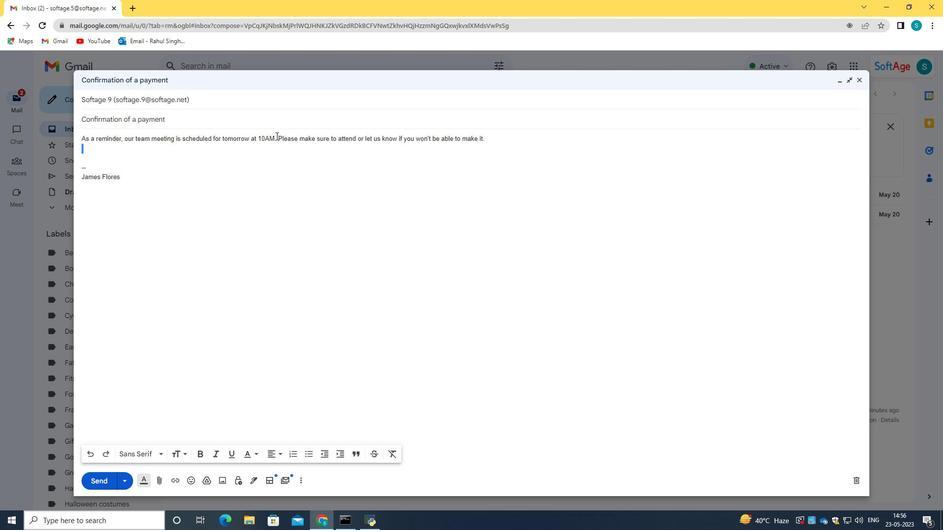 
Action: Mouse moved to (274, 137)
Screenshot: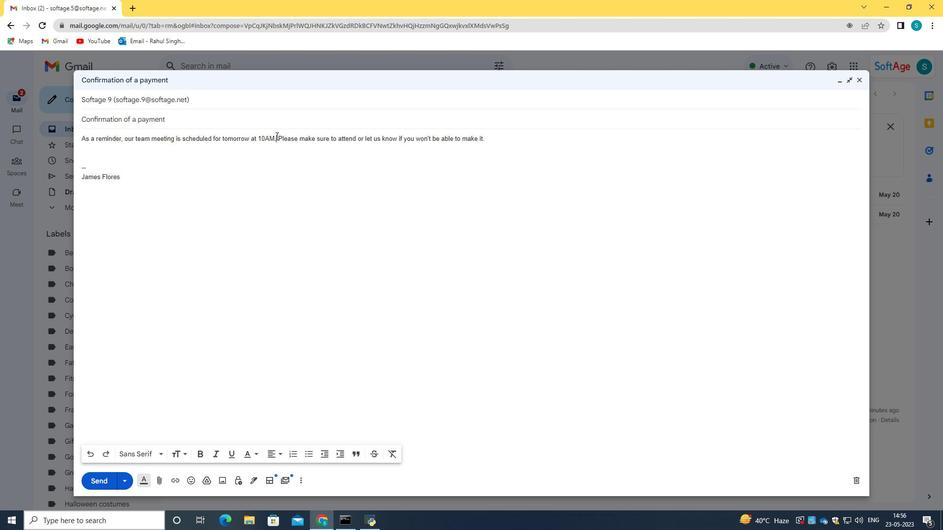 
Action: Mouse pressed left at (274, 137)
Screenshot: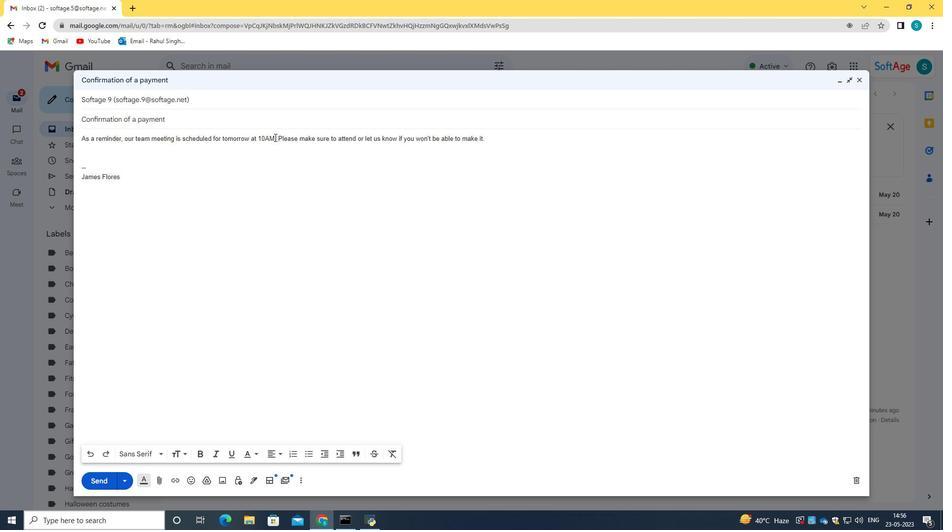 
Action: Mouse moved to (276, 138)
Screenshot: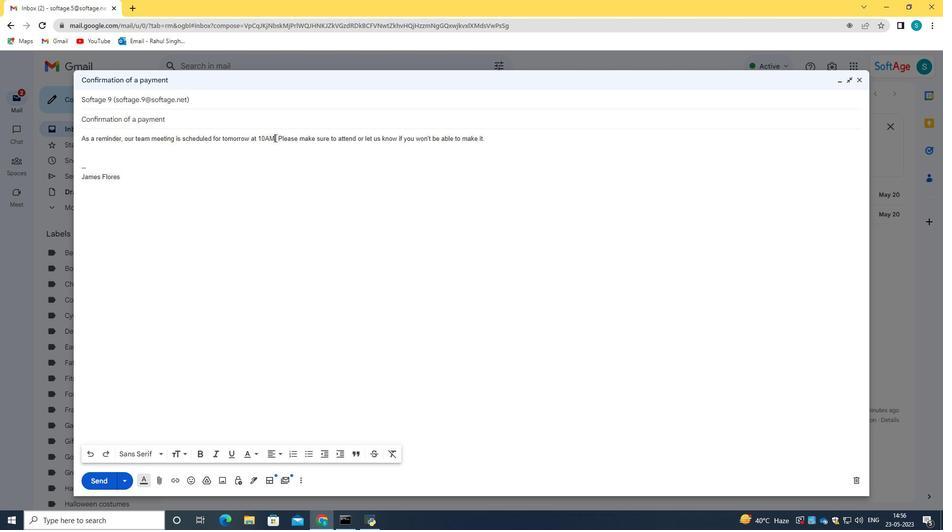 
Action: Mouse pressed left at (276, 138)
Screenshot: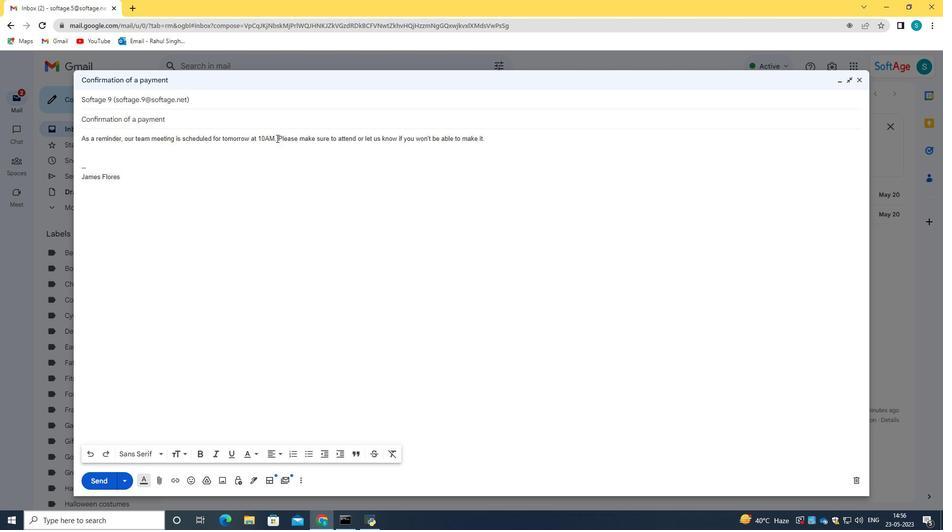 
Action: Key pressed <Key.shift_r><Key.left><Key.left><Key.left><Key.left><Key.left><Key.left><Key.left><Key.left><Key.left><Key.left><Key.left><Key.left><Key.left><Key.left><Key.left><Key.left><Key.left><Key.left><Key.left><Key.left><Key.left><Key.left><Key.left><Key.left><Key.left><Key.left><Key.left><Key.left><Key.left><Key.left><Key.left><Key.left><Key.left><Key.left><Key.left><Key.left><Key.left><Key.left><Key.left><Key.left><Key.left><Key.left><Key.left><Key.left><Key.left><Key.left><Key.left><Key.left><Key.left><Key.left><Key.left><Key.left><Key.left><Key.left><Key.left><Key.left><Key.left><Key.left><Key.left><Key.left><Key.left><Key.left><Key.left><Key.left><Key.left><Key.left><Key.left><Key.left><Key.left><Key.left><Key.left><Key.left><Key.left><Key.left>
Screenshot: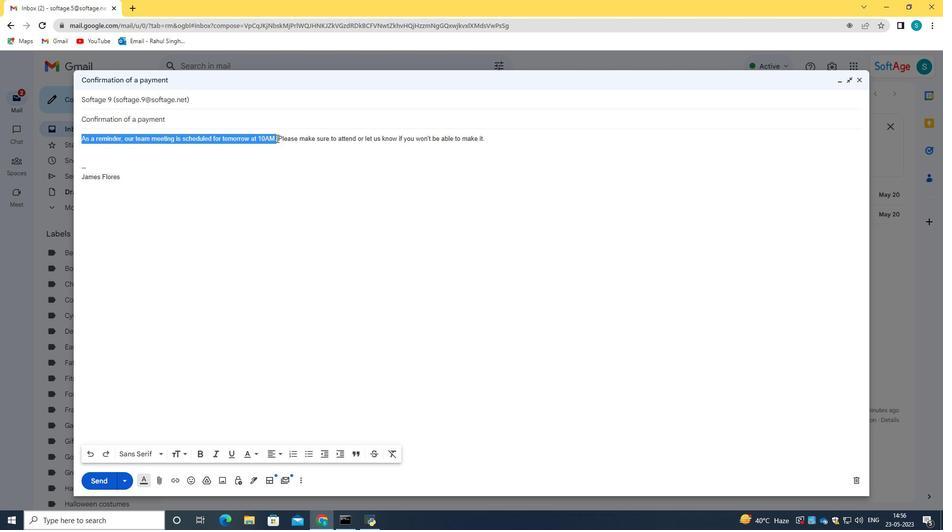 
Action: Mouse moved to (258, 459)
Screenshot: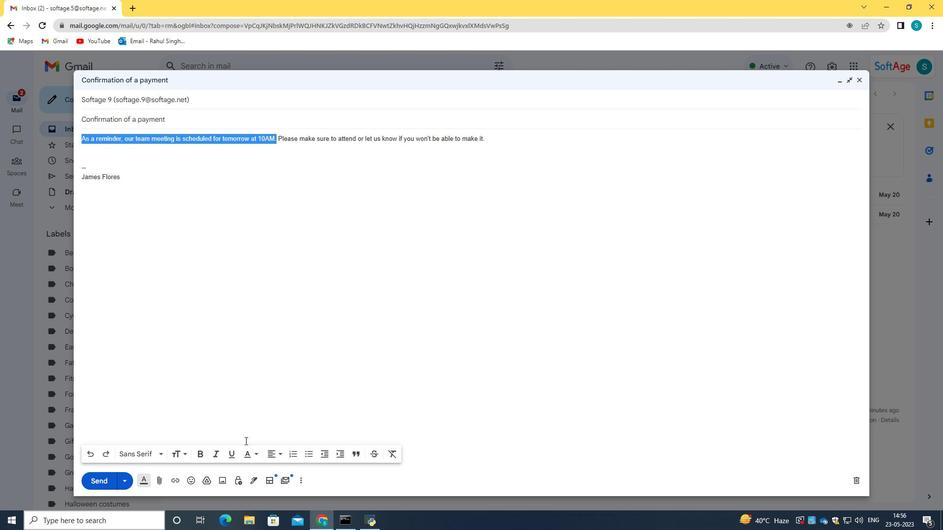 
Action: Mouse pressed left at (258, 459)
Screenshot: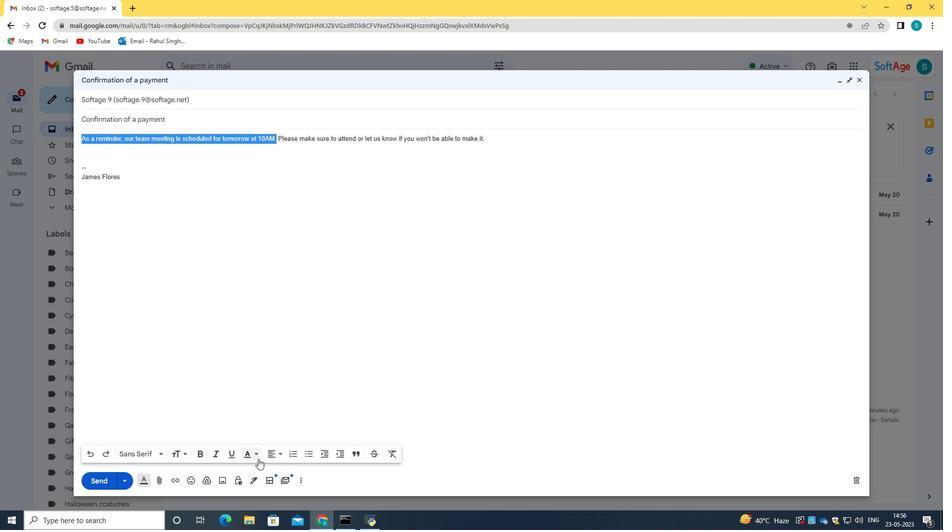 
Action: Mouse moved to (240, 386)
Screenshot: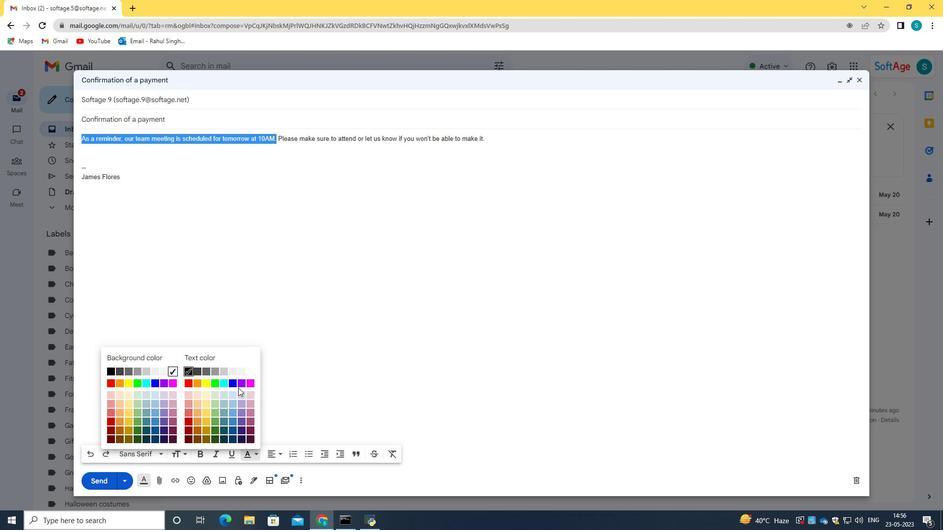 
Action: Mouse pressed left at (240, 386)
Screenshot: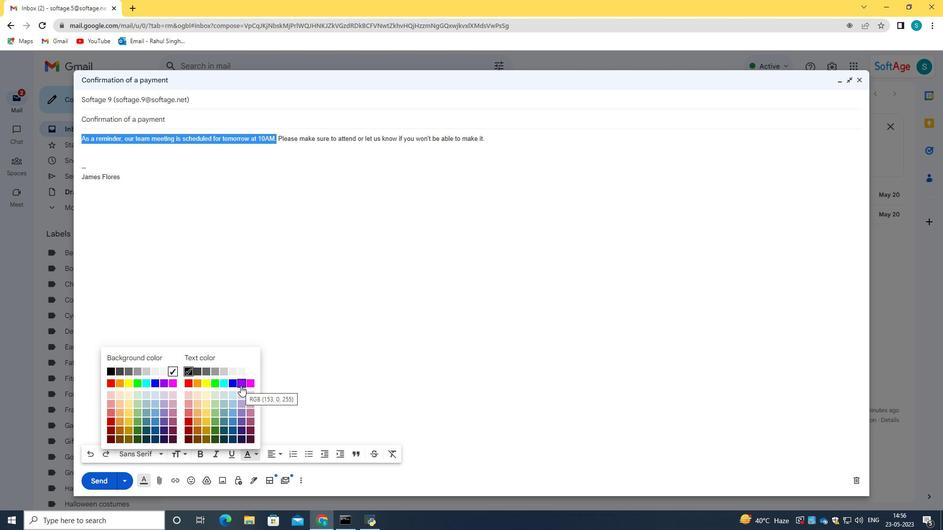 
Action: Mouse moved to (249, 452)
Screenshot: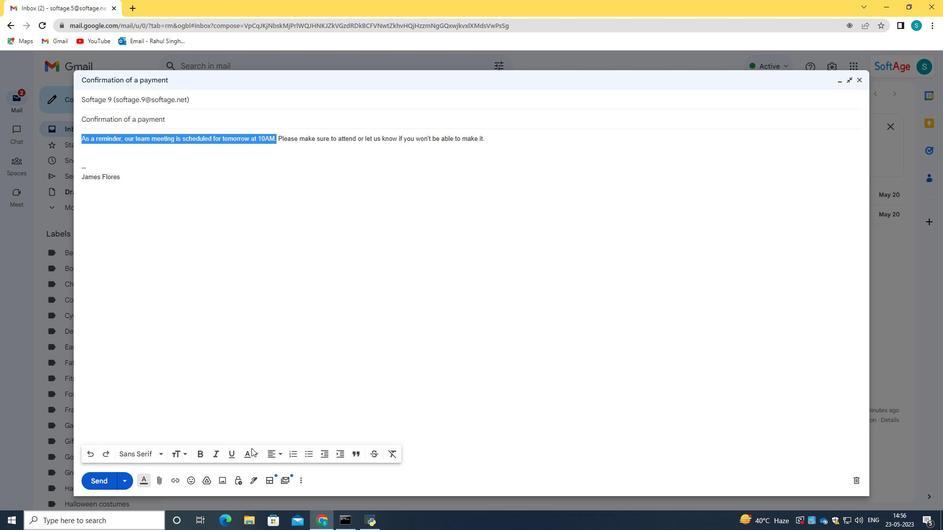 
Action: Mouse pressed left at (249, 452)
Screenshot: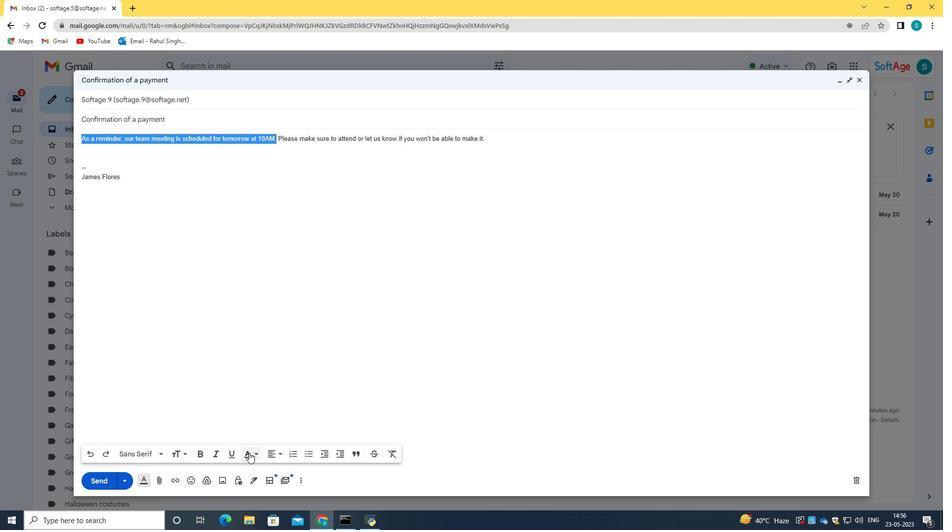 
Action: Mouse moved to (107, 370)
Screenshot: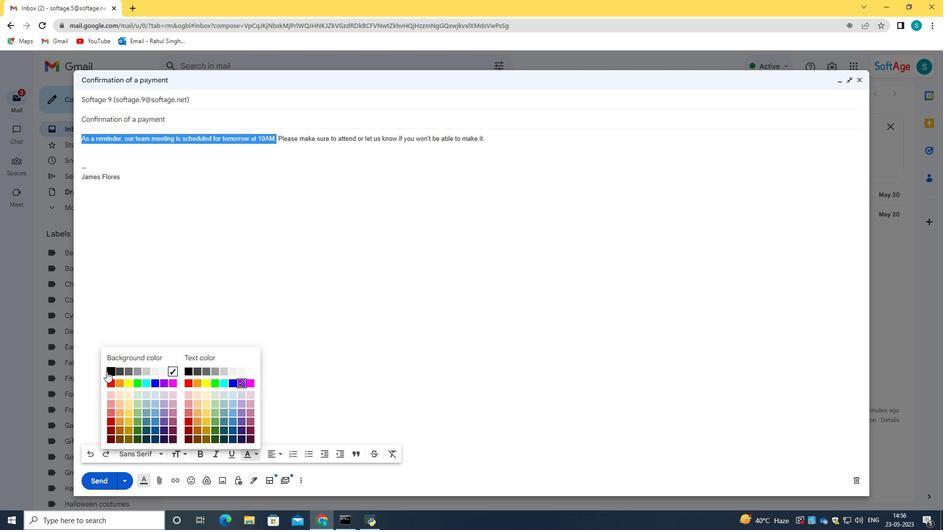 
Action: Mouse pressed left at (107, 370)
Screenshot: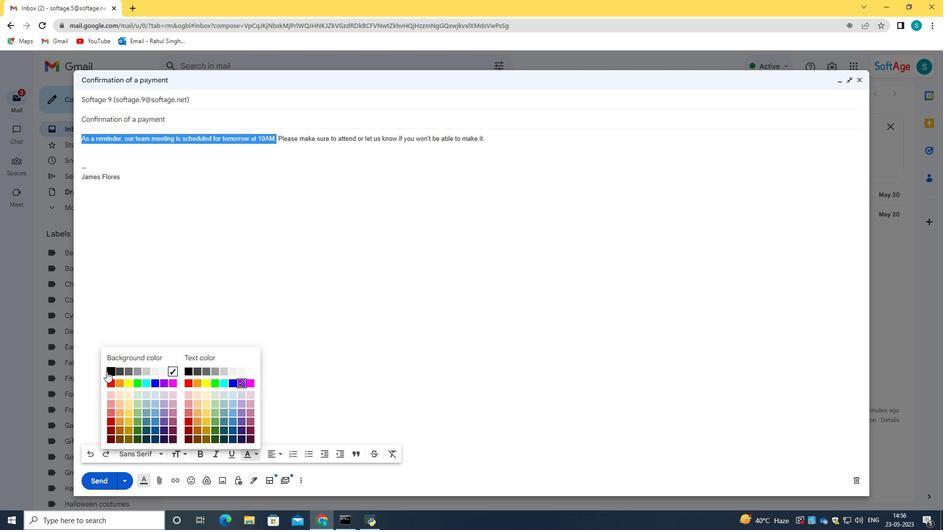 
Action: Mouse moved to (220, 307)
Screenshot: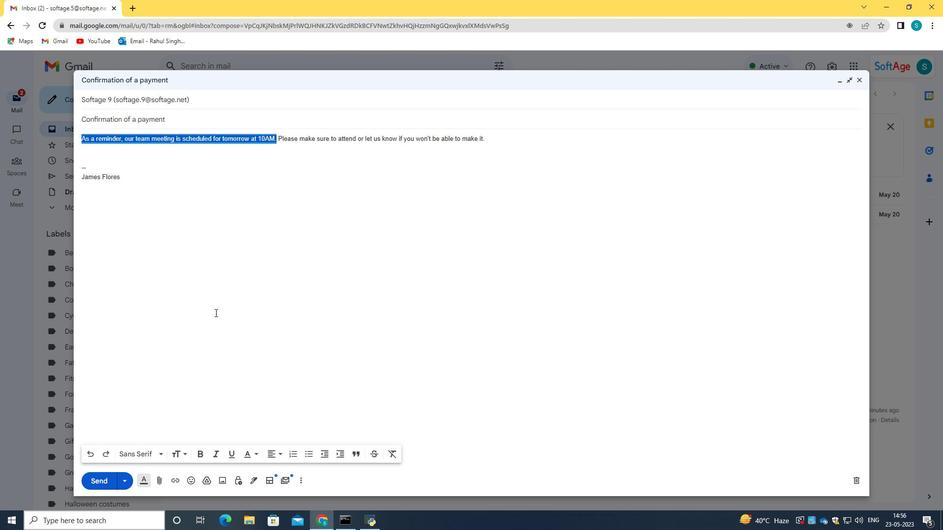 
Action: Mouse pressed left at (220, 307)
Screenshot: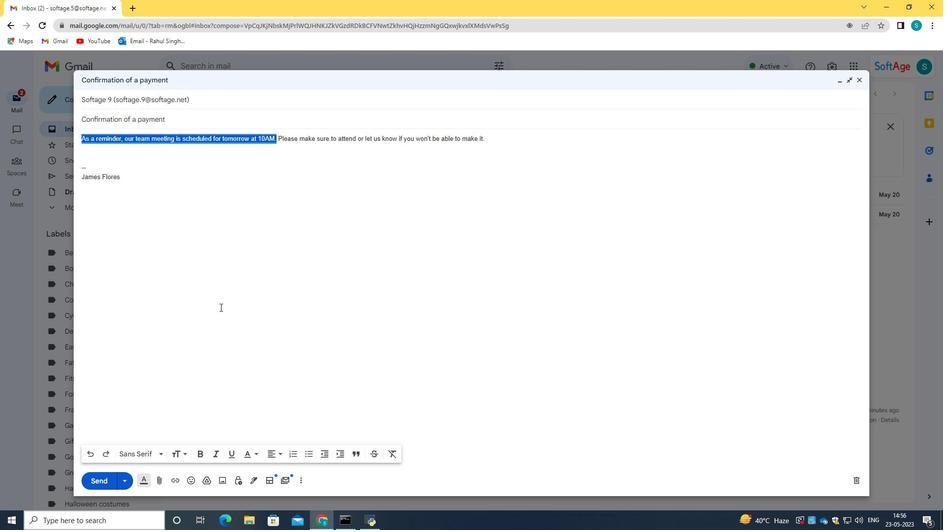 
Action: Mouse moved to (99, 483)
Screenshot: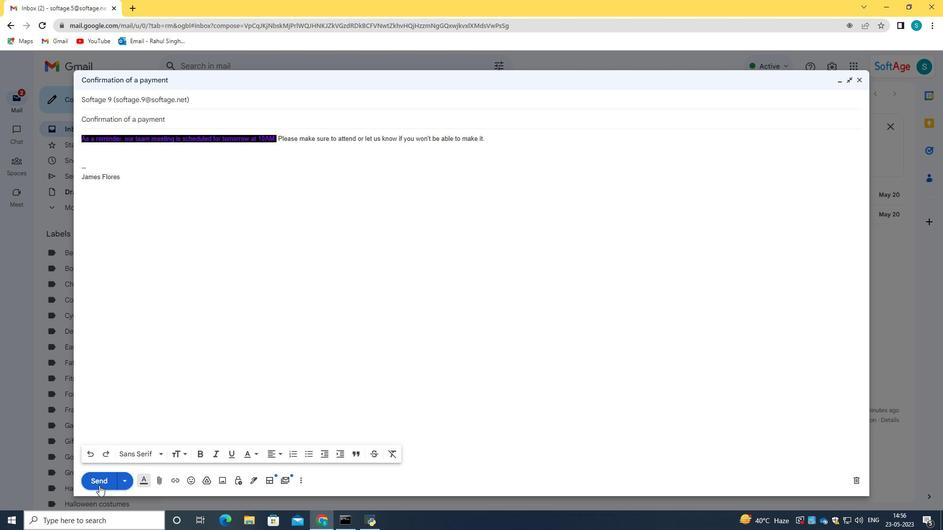 
Action: Mouse pressed left at (99, 483)
Screenshot: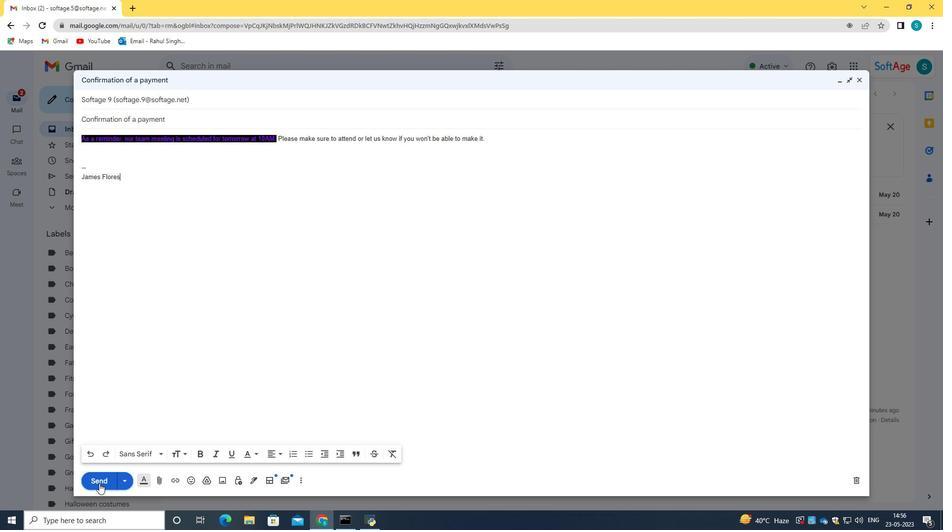 
Action: Mouse moved to (103, 178)
Screenshot: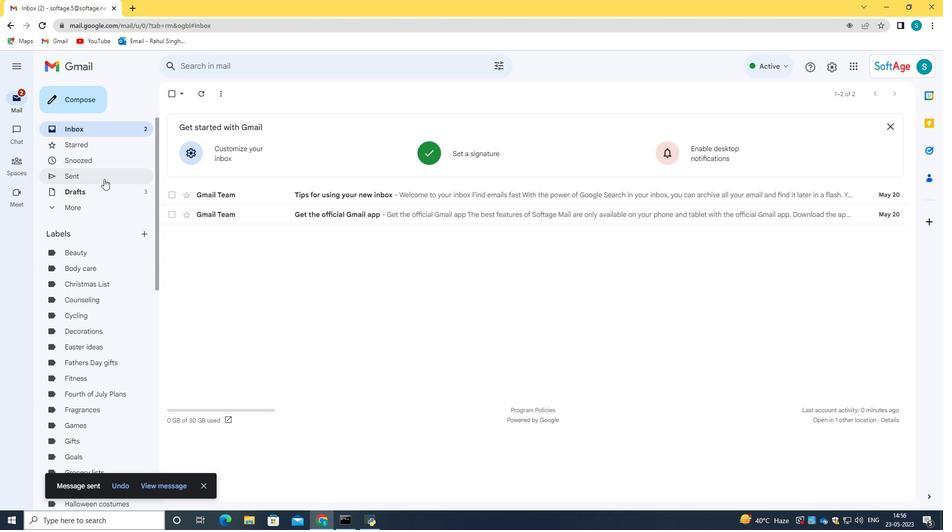 
Action: Mouse pressed left at (103, 178)
Screenshot: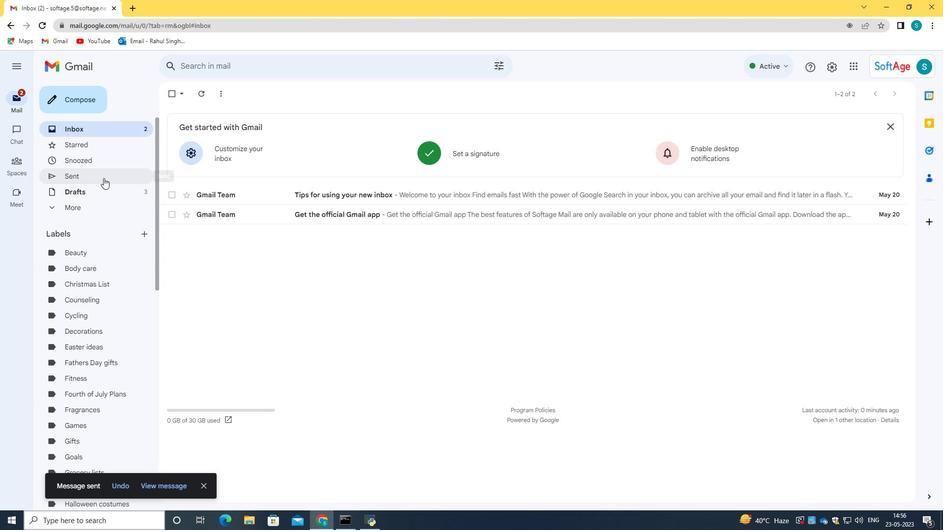 
Action: Mouse moved to (172, 143)
Screenshot: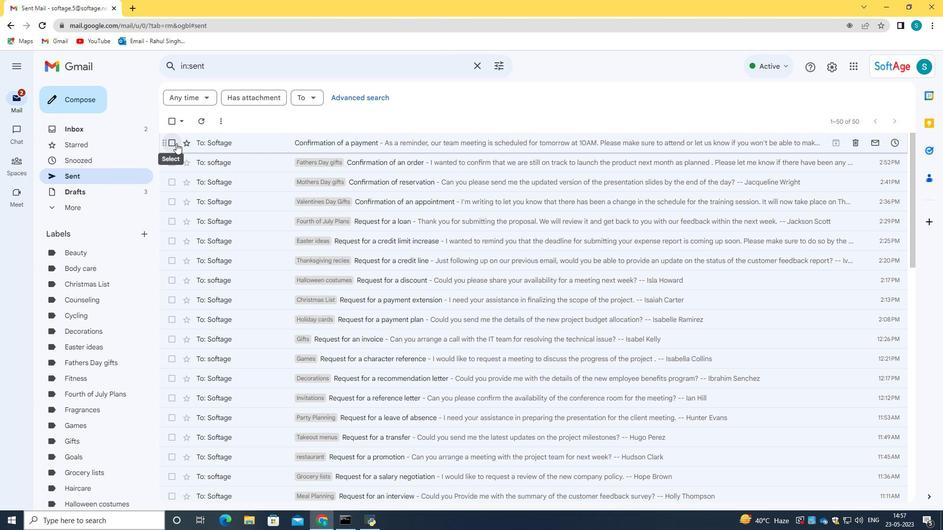 
Action: Mouse pressed left at (172, 143)
Screenshot: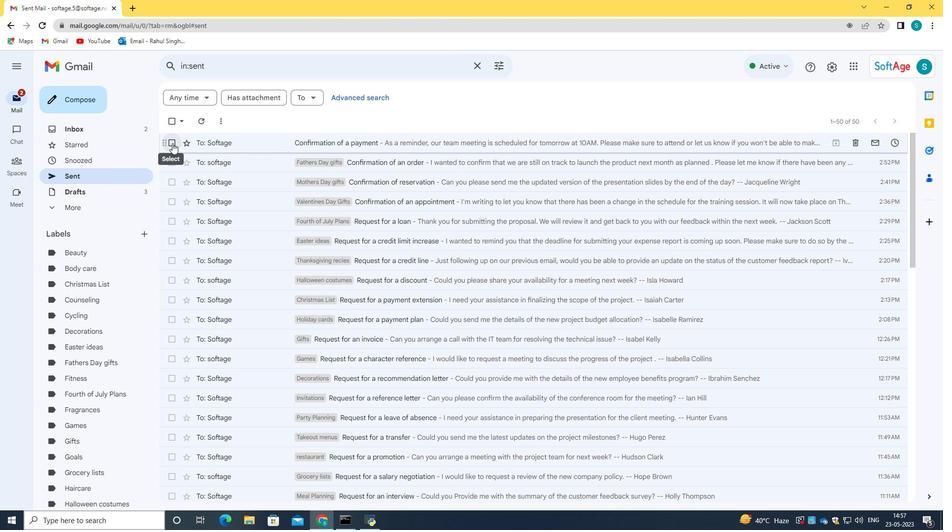 
Action: Mouse moved to (242, 141)
Screenshot: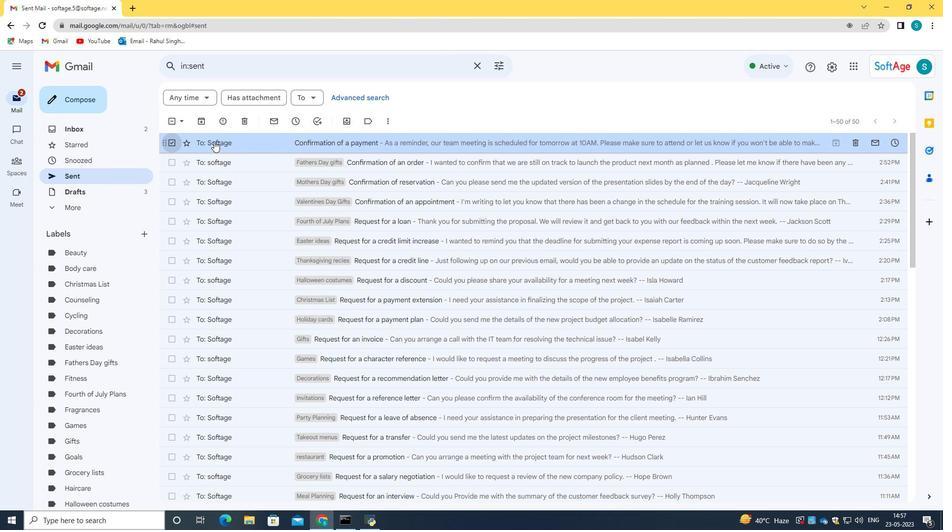 
Action: Mouse pressed right at (242, 141)
Screenshot: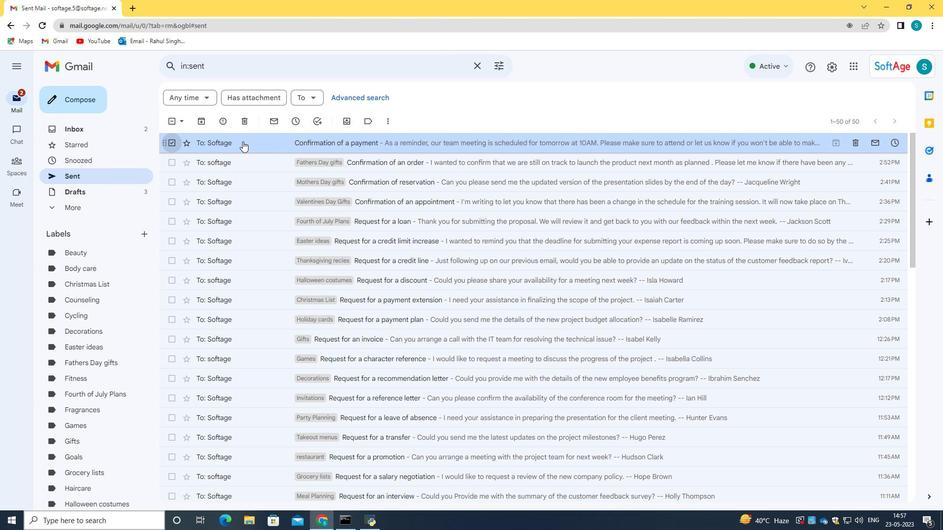 
Action: Mouse moved to (394, 285)
Screenshot: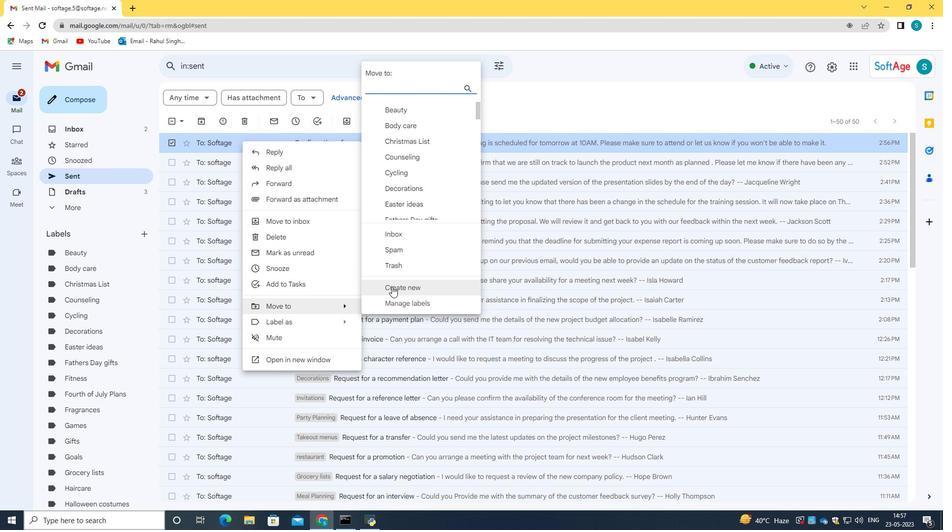 
Action: Mouse pressed left at (394, 285)
Screenshot: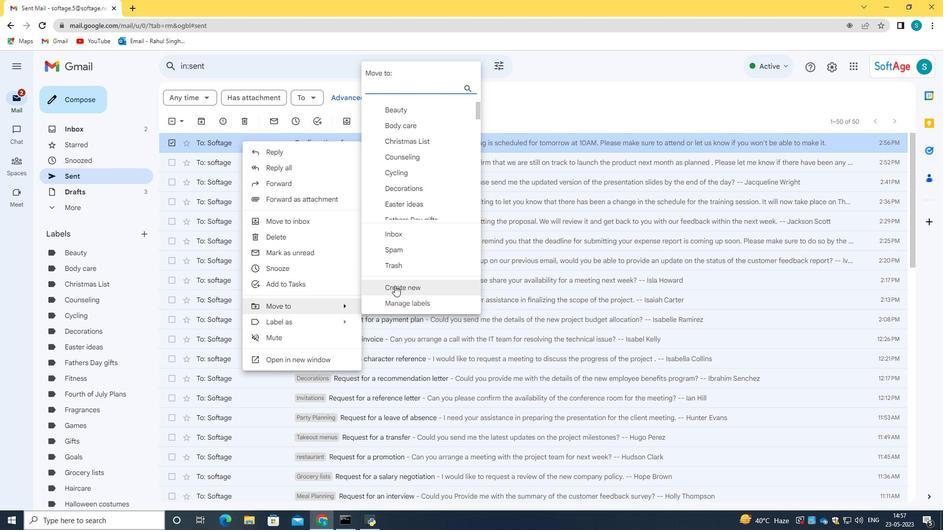 
Action: Key pressed <Key.caps_lock>E<Key.caps_lock>ducational<Key.space><Key.caps_lock>R<Key.caps_lock>esources
Screenshot: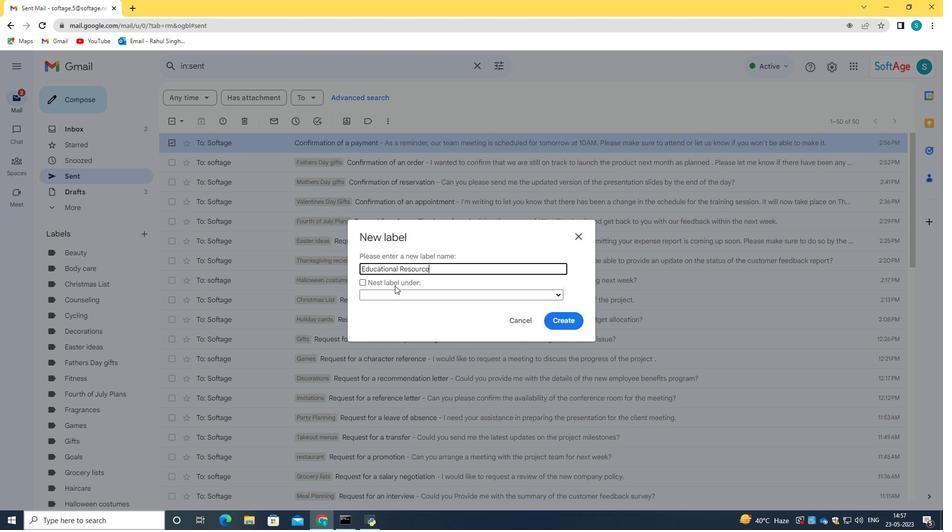
Action: Mouse moved to (557, 318)
Screenshot: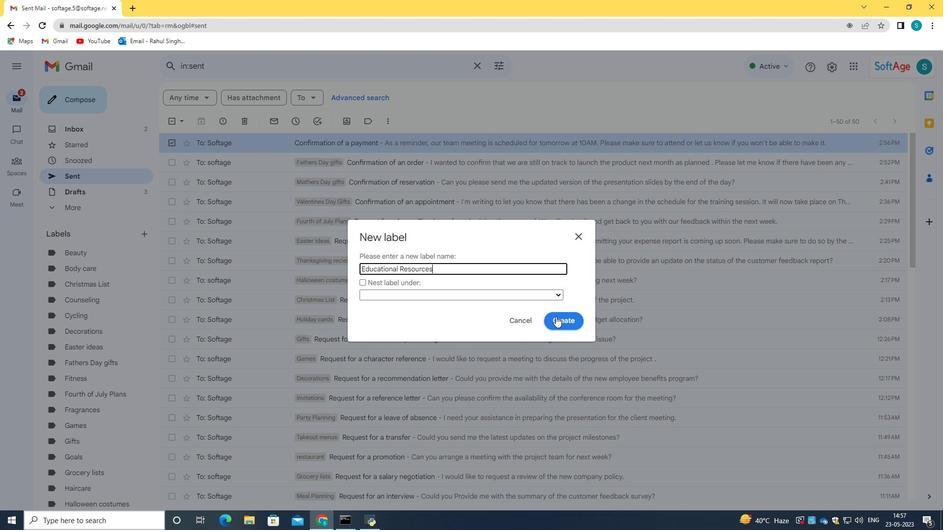 
Action: Mouse pressed left at (557, 318)
Screenshot: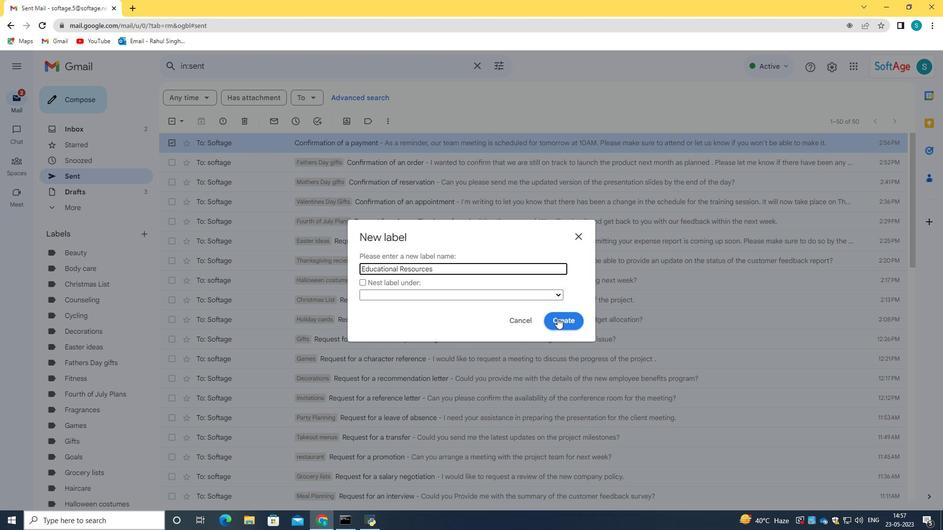 
Action: Mouse moved to (285, 246)
Screenshot: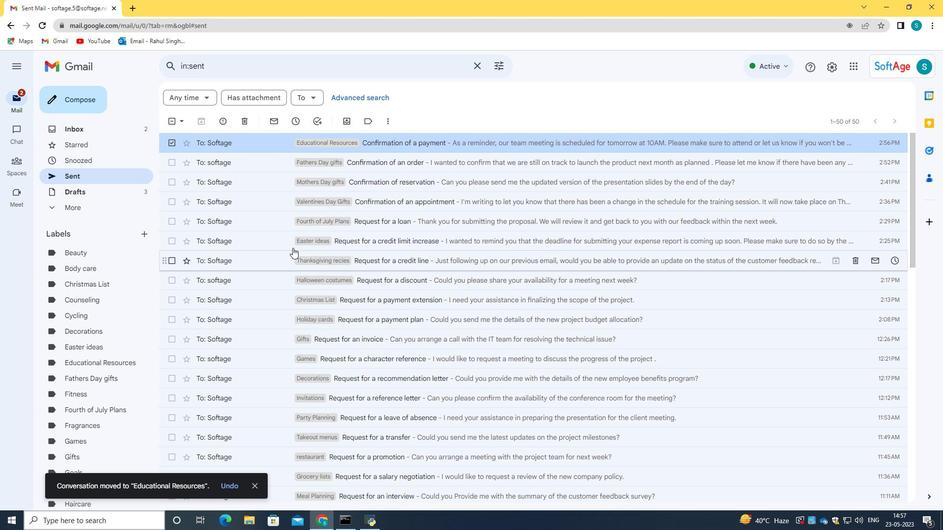 
